 Task: Open a template Informal Letter by  Plum save the file as reference.epub Remove the following options from template: 'your brand'. Replace Hello Fan with ' Hello' and change the date to 23 November, 2023. Replace body of the letter with  I wanted to express my deepest gratitude for your help. Your assistance made a significant difference in my life. Thank you from the bottom of my heart.; apply Font Style 'Tahoma' and font size  14 Add name: Jane
Action: Mouse moved to (497, 229)
Screenshot: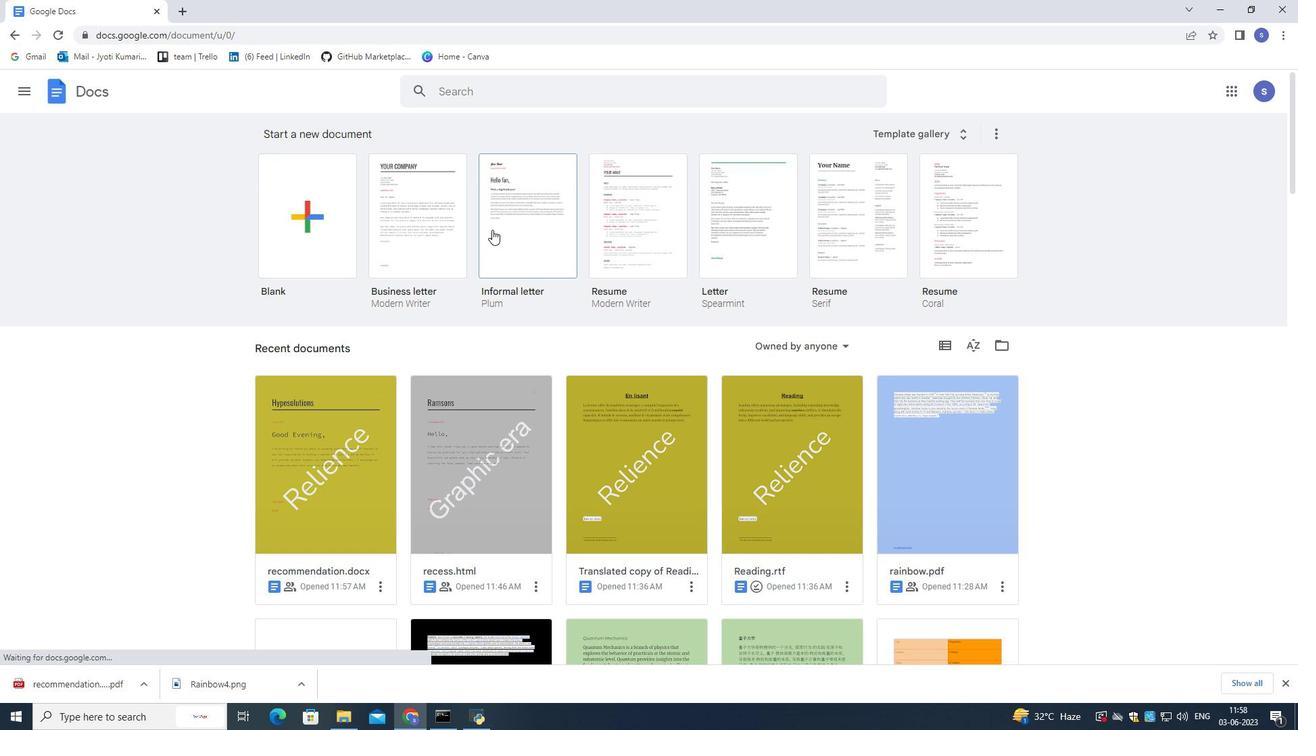 
Action: Mouse pressed left at (497, 229)
Screenshot: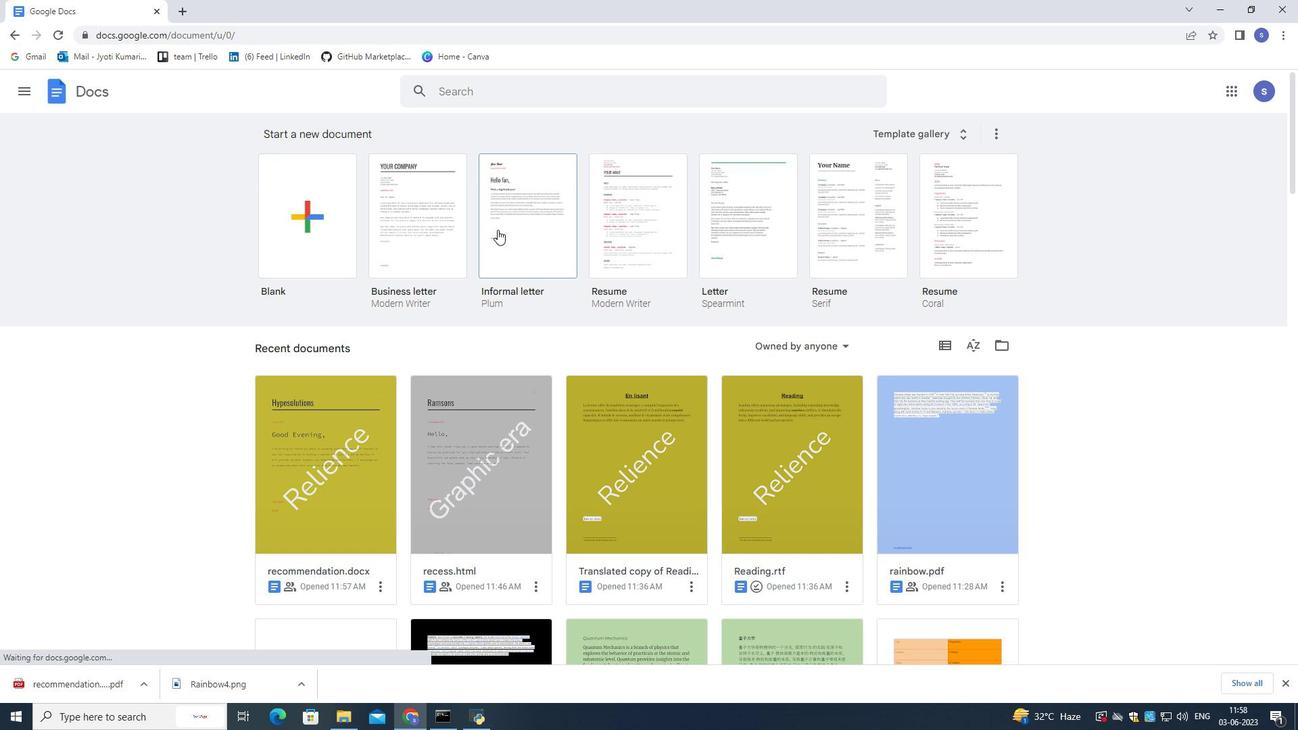 
Action: Mouse pressed left at (497, 229)
Screenshot: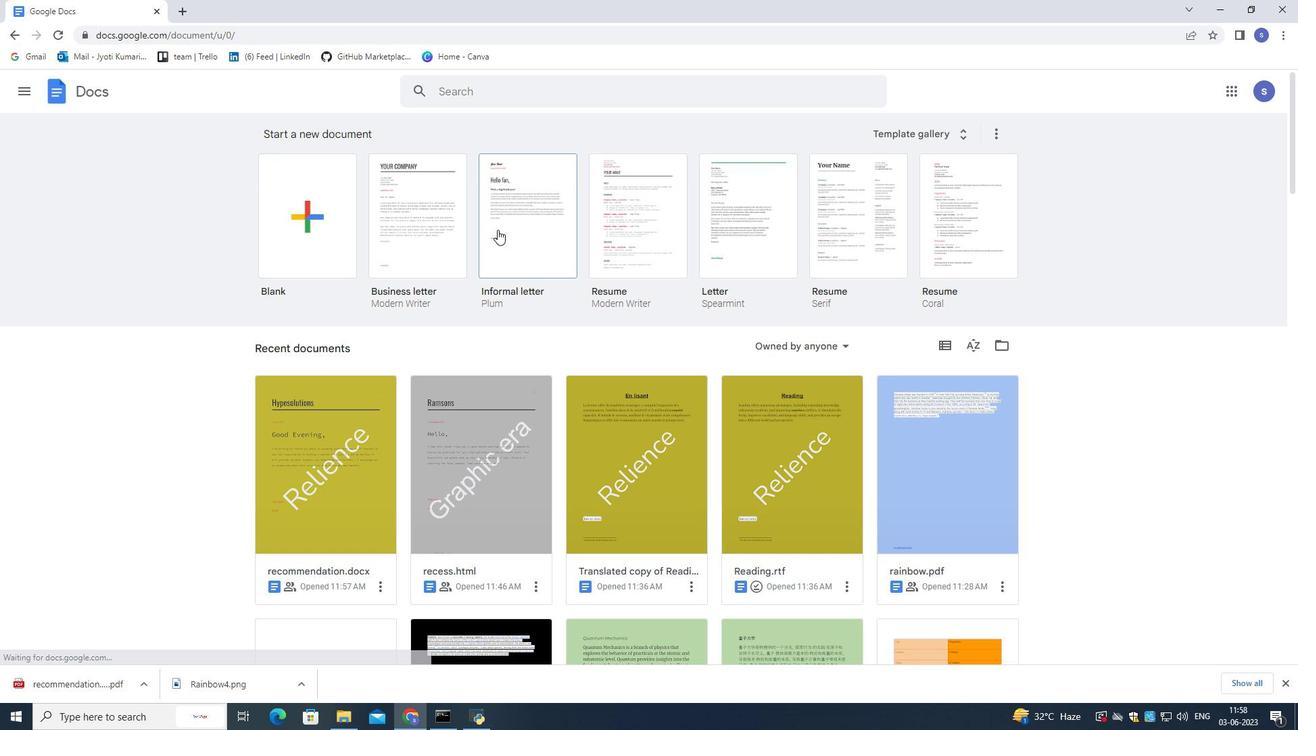 
Action: Mouse moved to (500, 217)
Screenshot: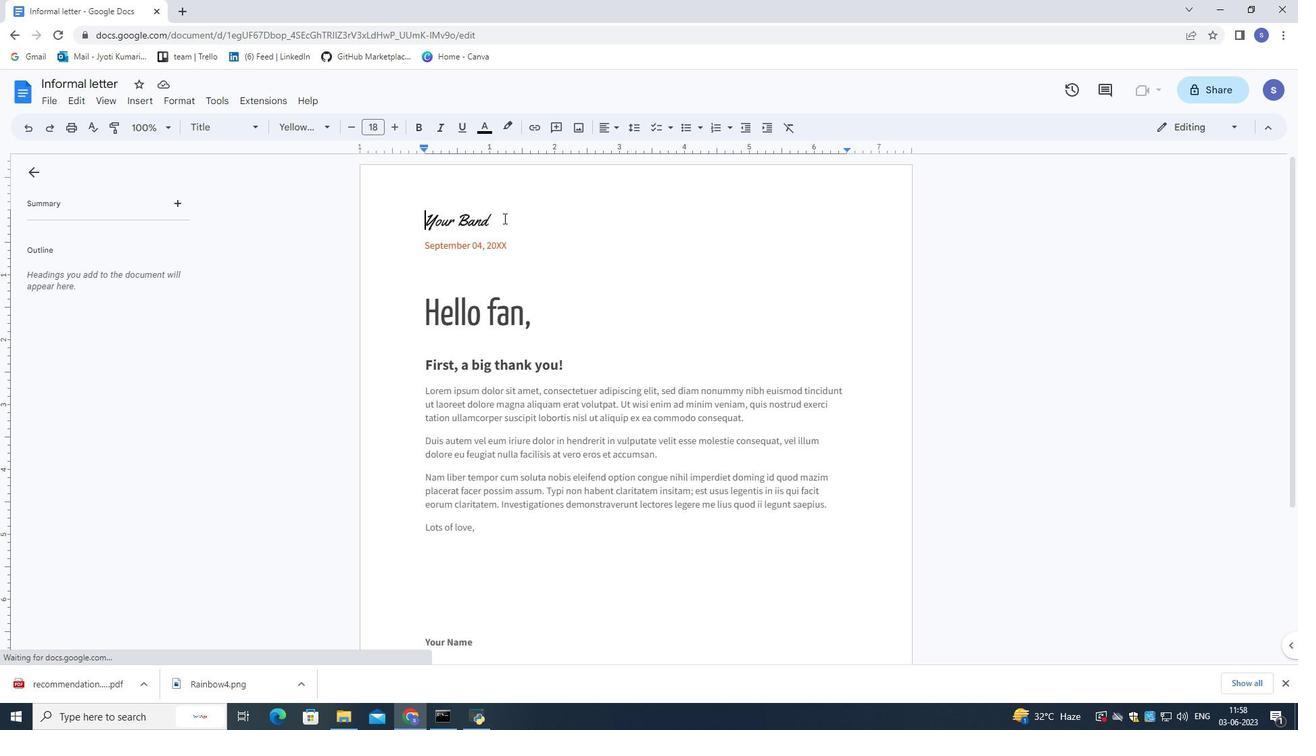 
Action: Mouse pressed left at (500, 217)
Screenshot: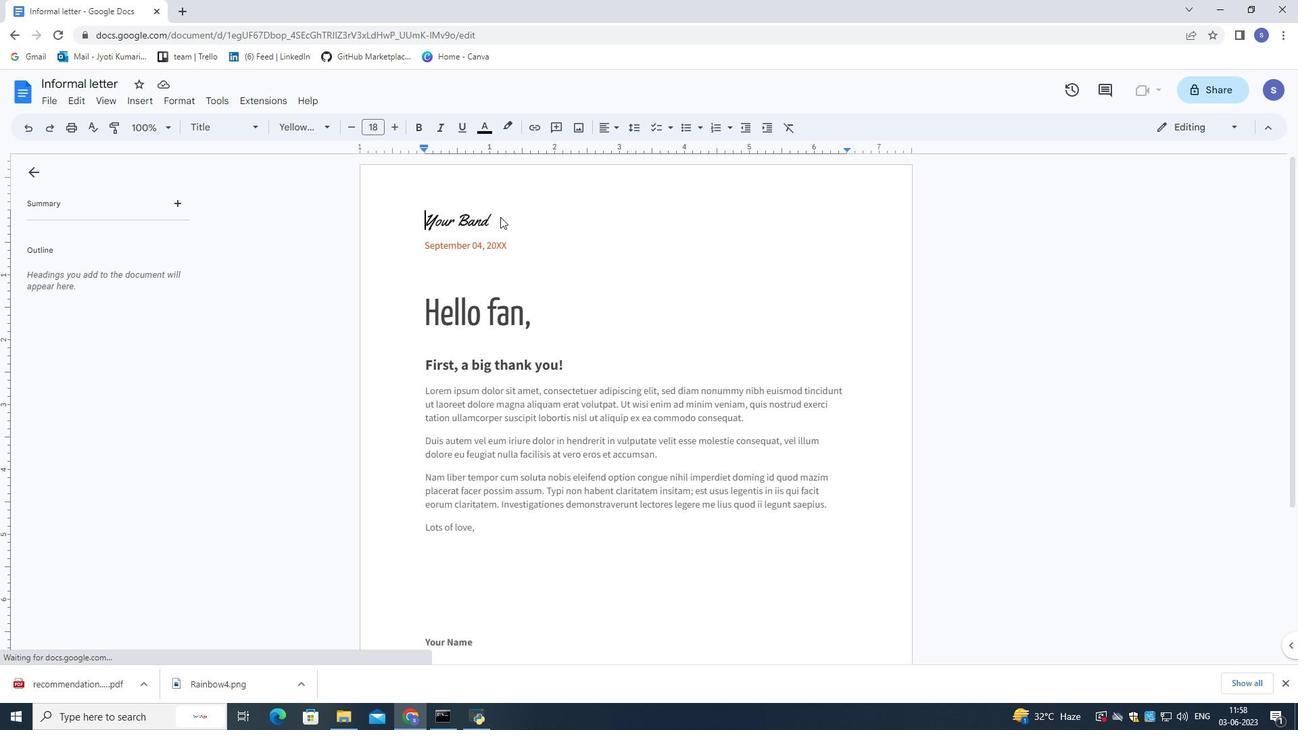 
Action: Mouse moved to (498, 219)
Screenshot: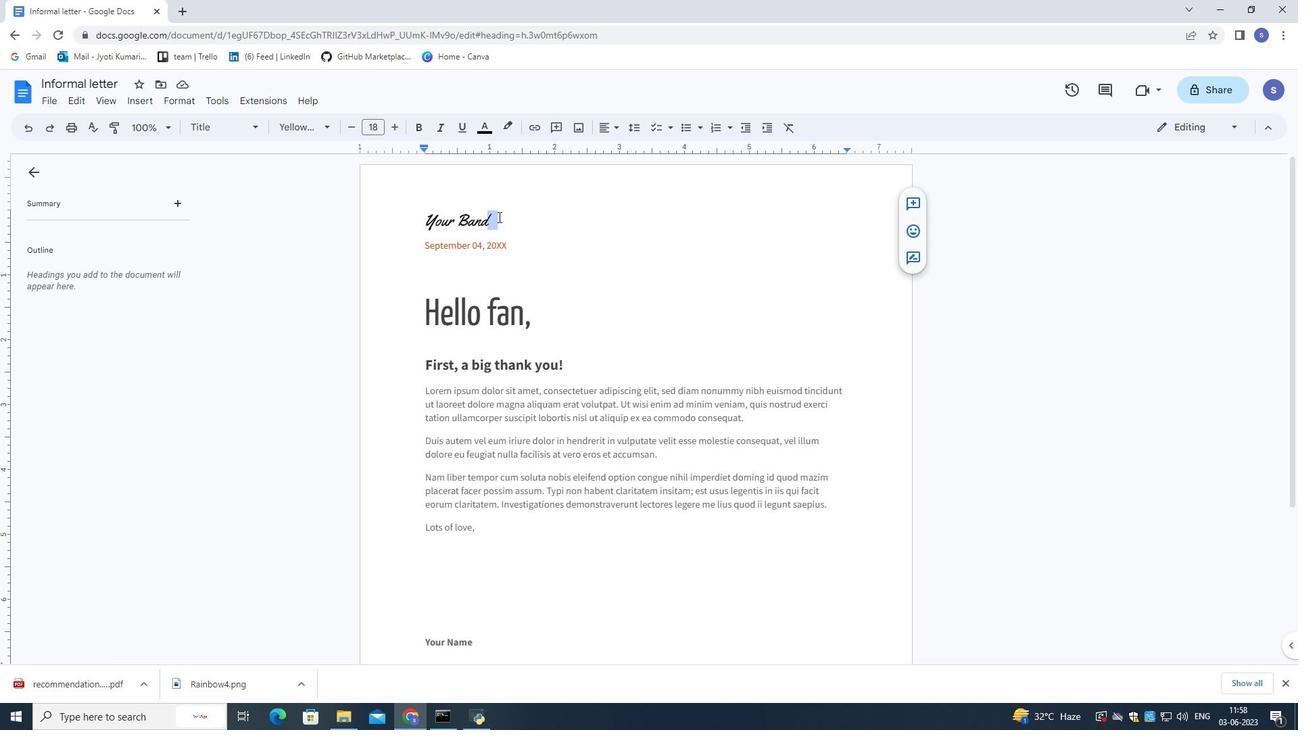 
Action: Mouse pressed left at (498, 219)
Screenshot: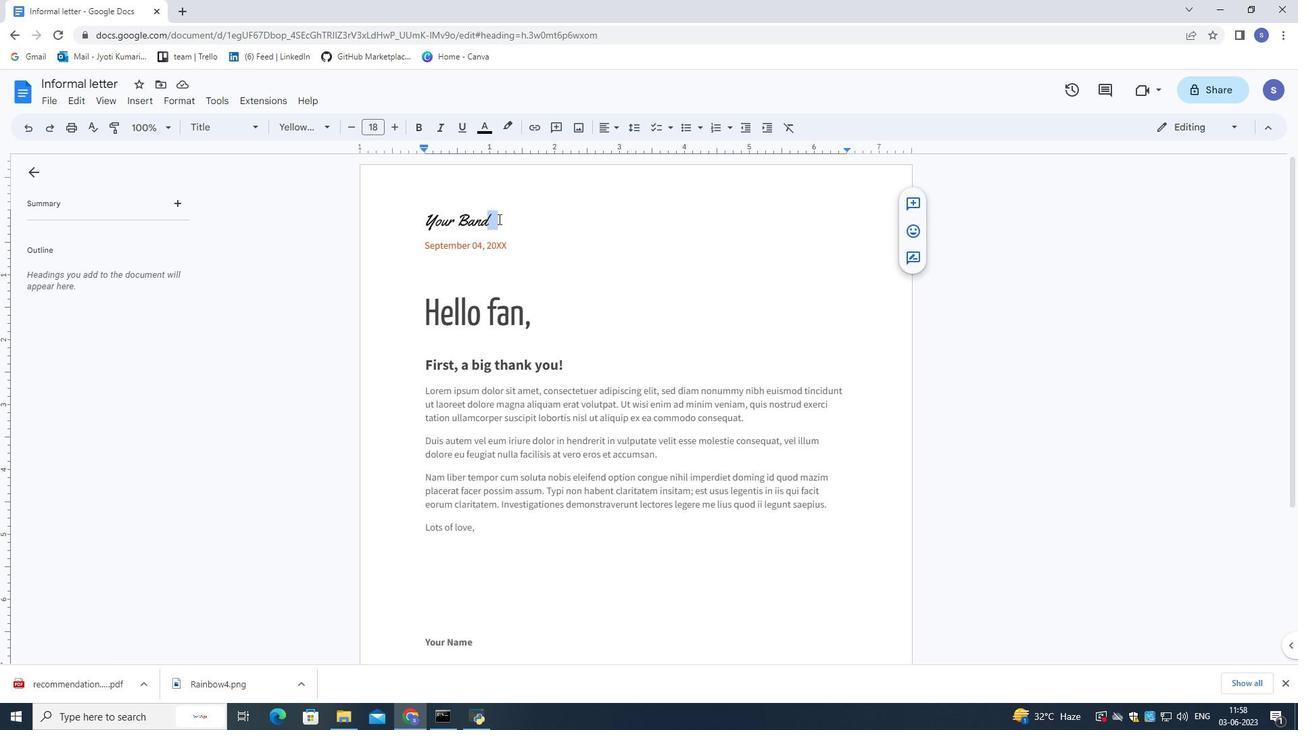 
Action: Mouse pressed left at (498, 219)
Screenshot: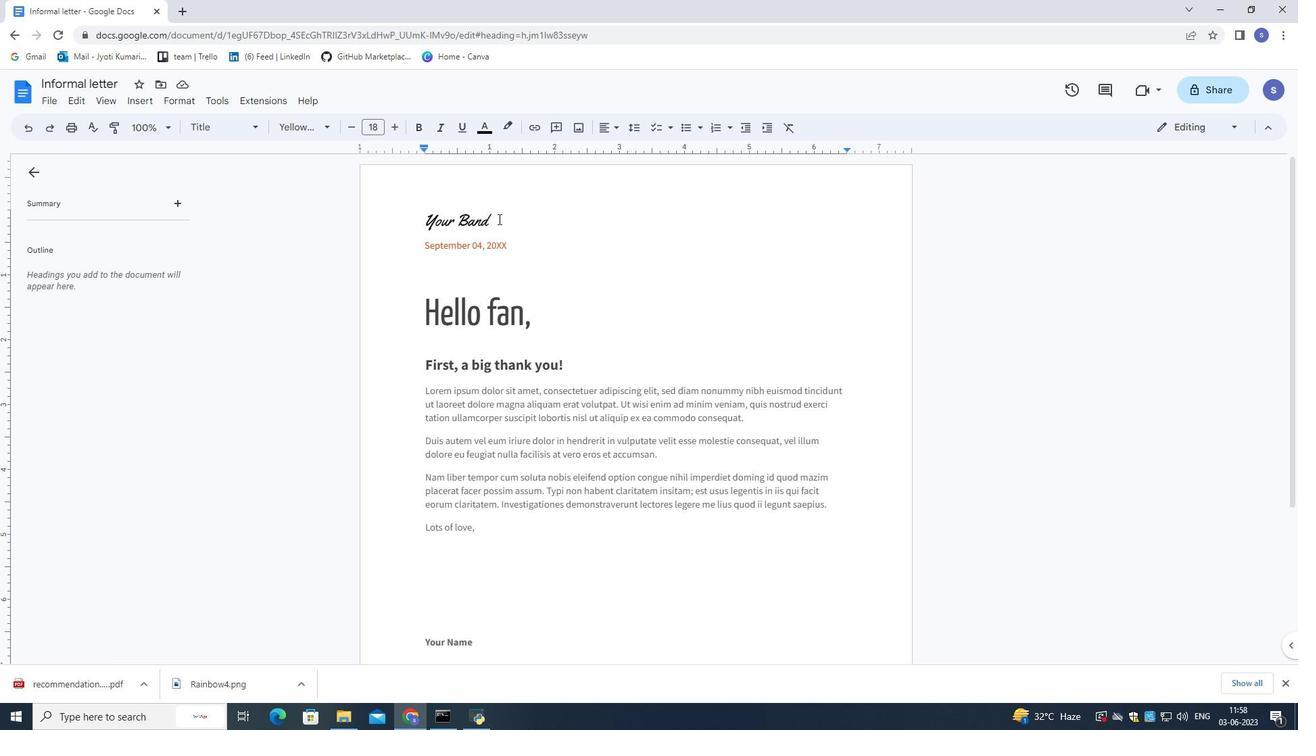 
Action: Mouse moved to (420, 213)
Screenshot: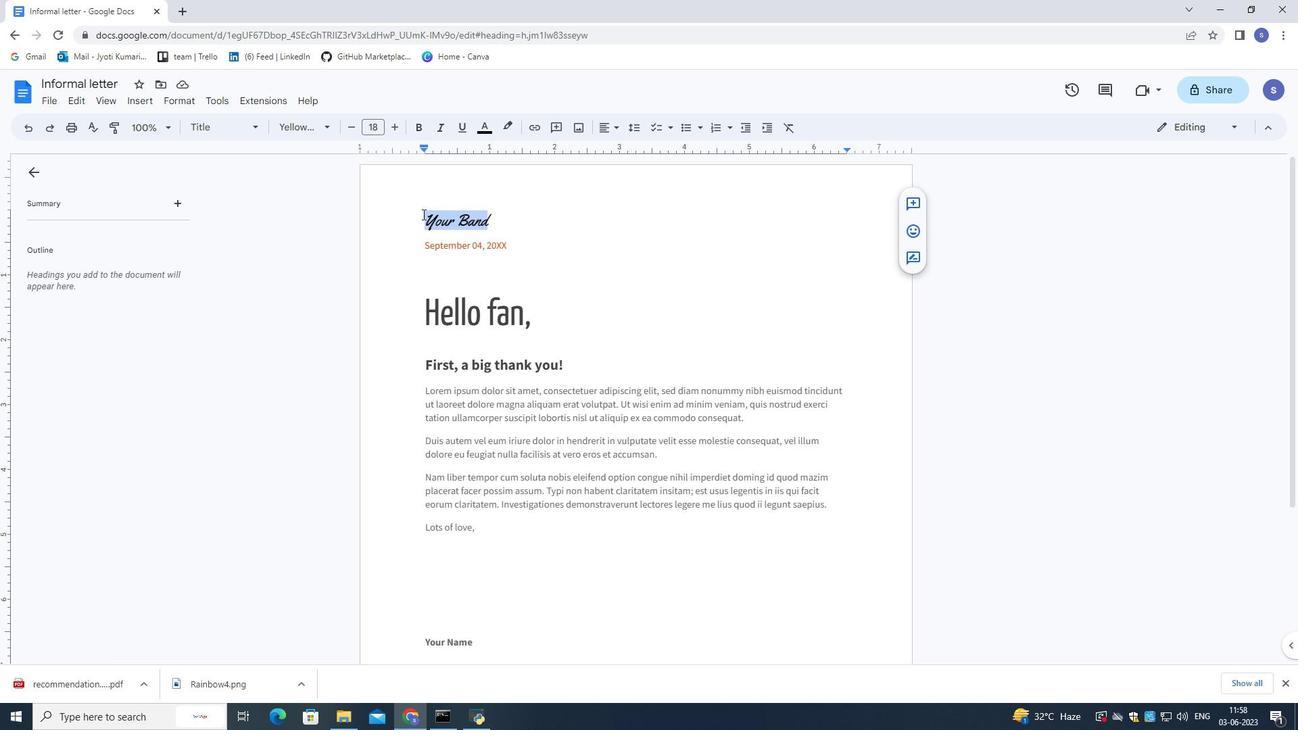 
Action: Key pressed <Key.delete>
Screenshot: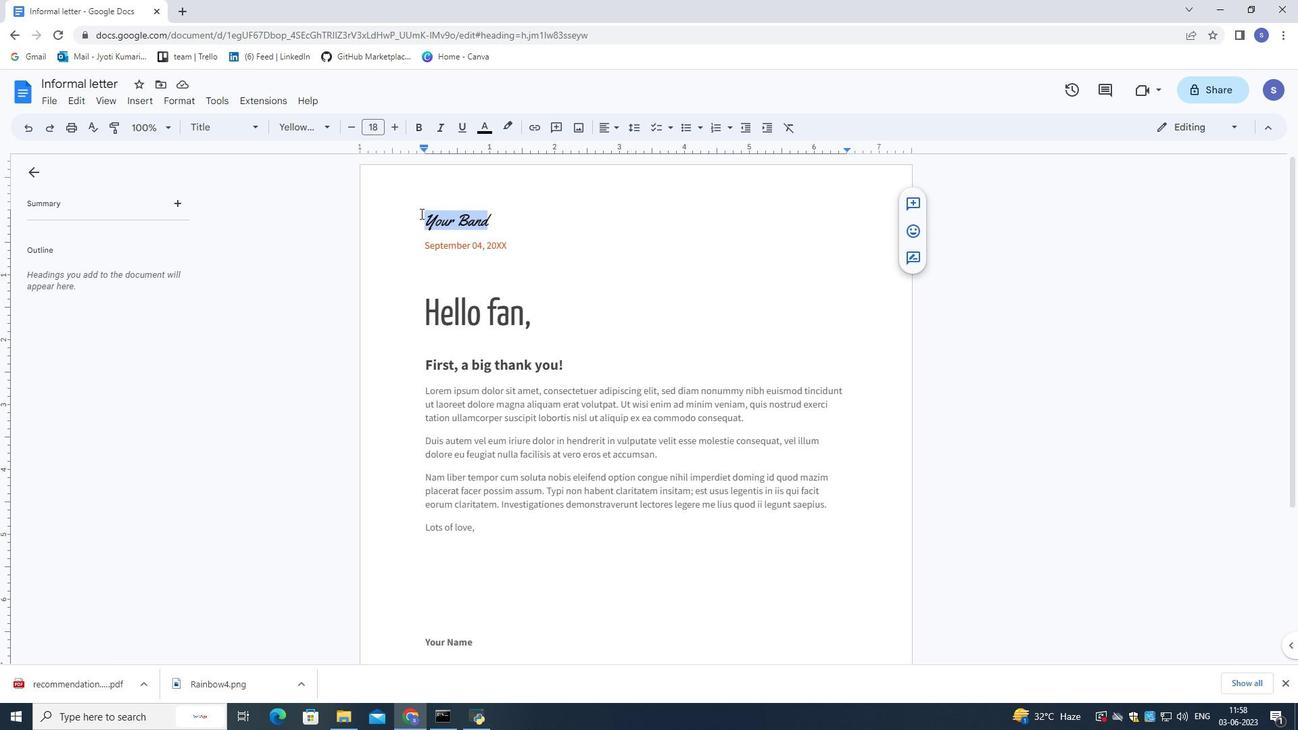 
Action: Mouse moved to (555, 324)
Screenshot: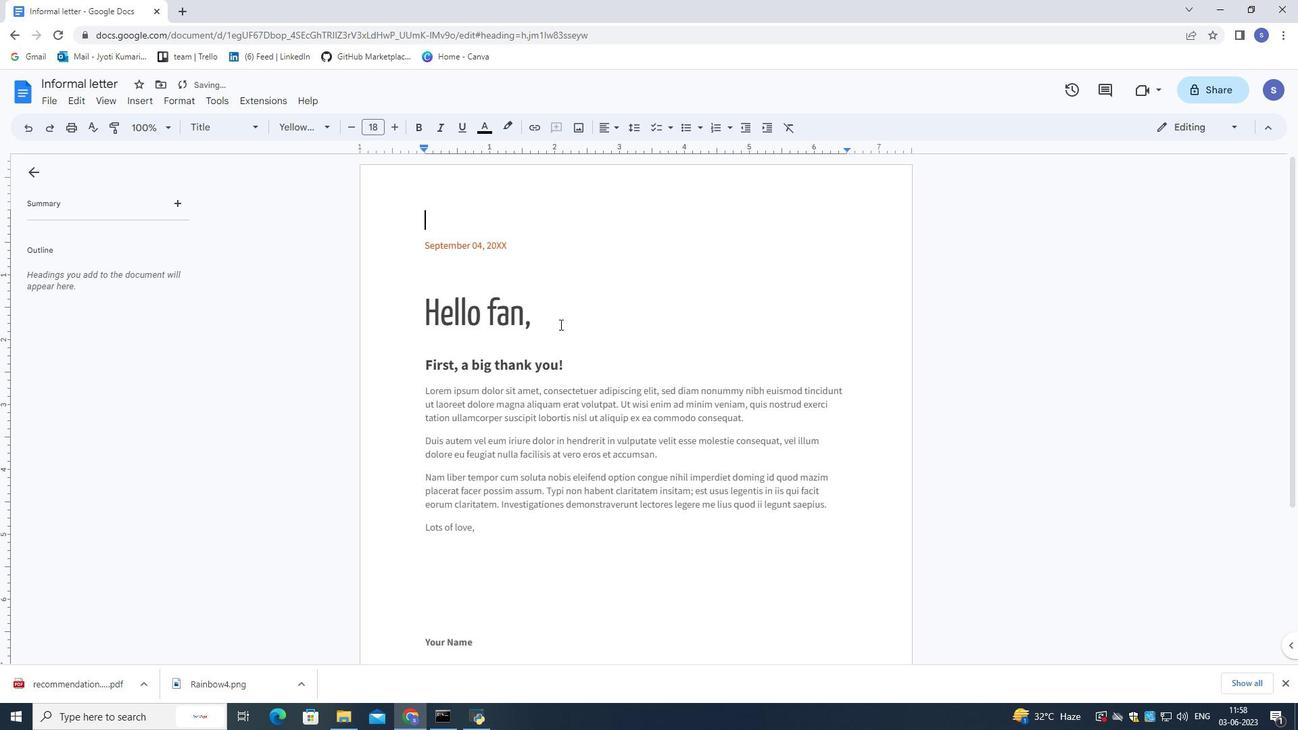 
Action: Mouse pressed left at (555, 324)
Screenshot: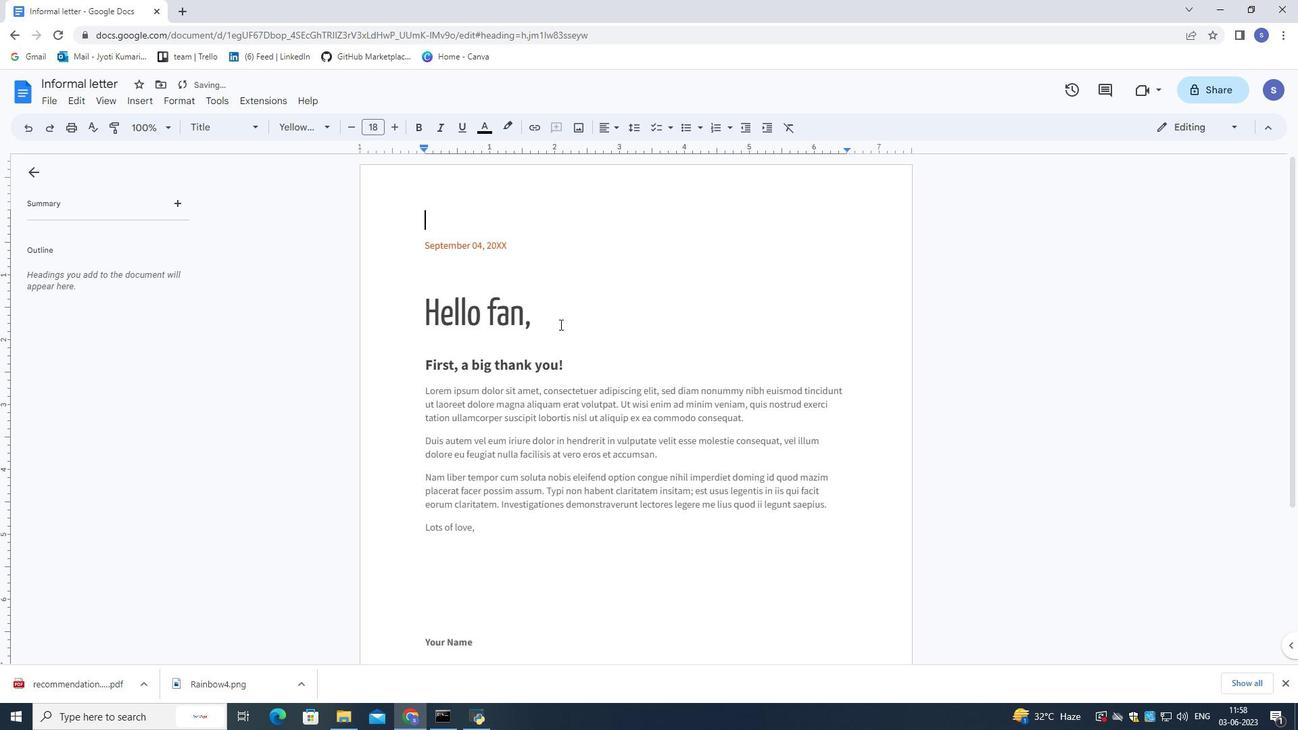 
Action: Mouse moved to (405, 326)
Screenshot: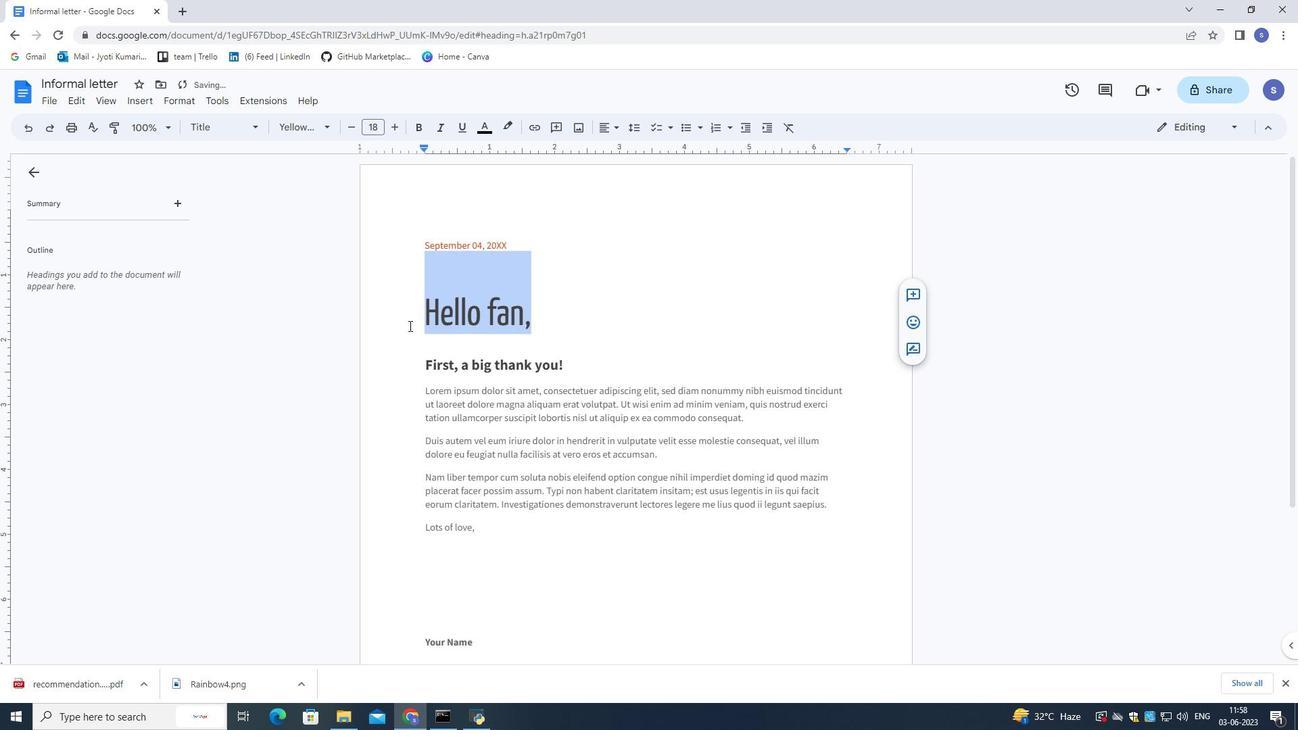 
Action: Key pressed <Key.caps_lock>HELL<Key.backspace><Key.backspace><Key.backspace><Key.caps_lock>ello,
Screenshot: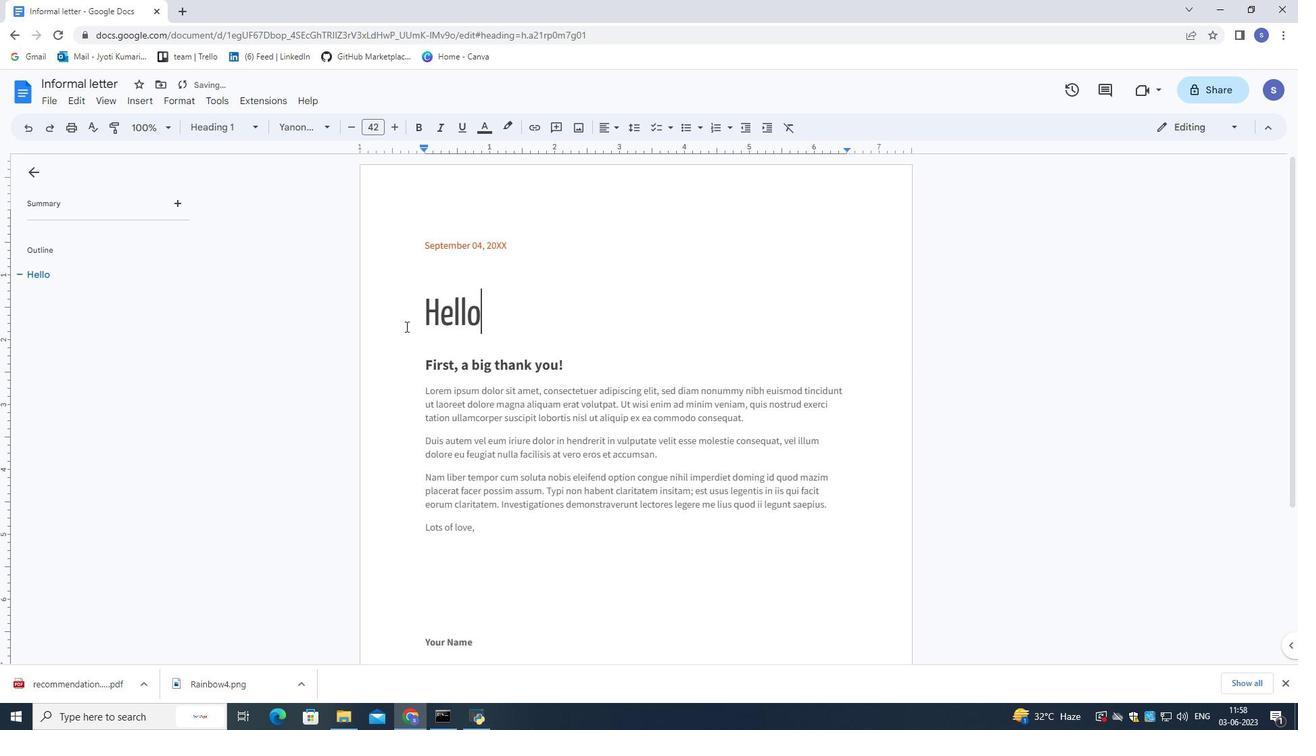 
Action: Mouse moved to (513, 245)
Screenshot: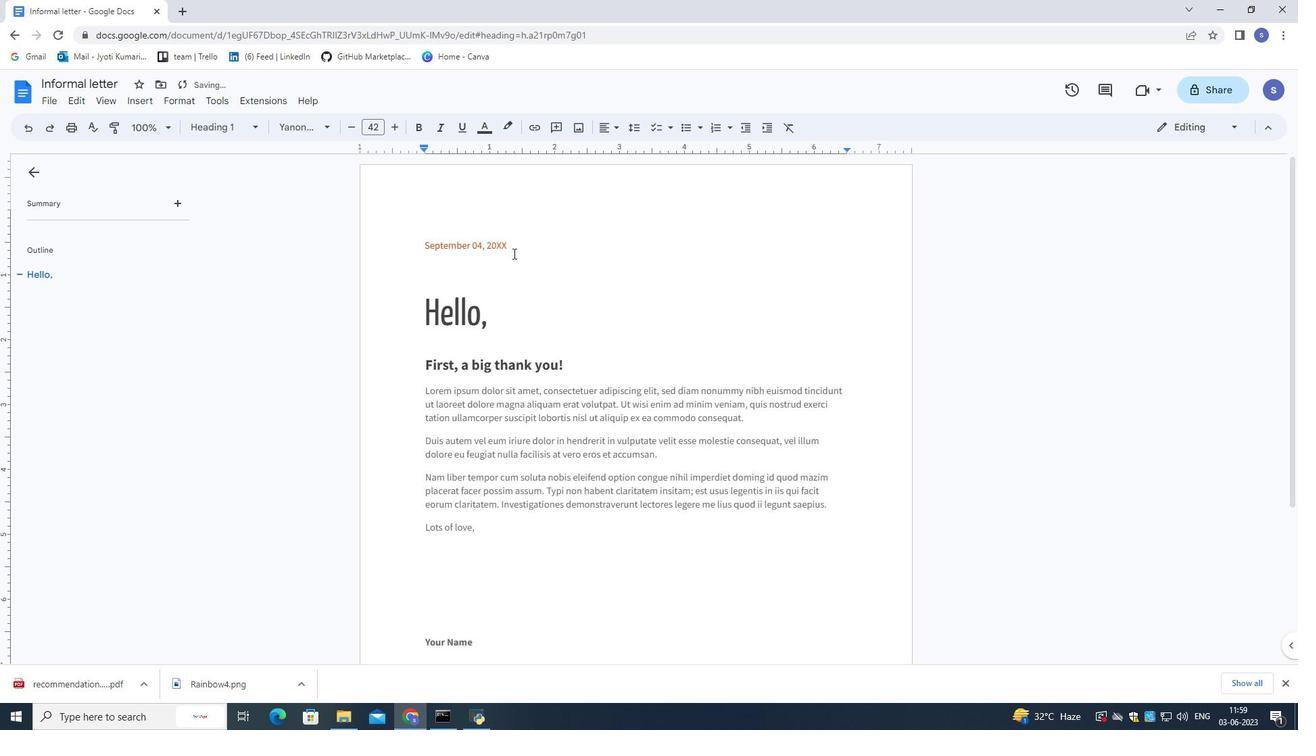 
Action: Mouse pressed left at (513, 245)
Screenshot: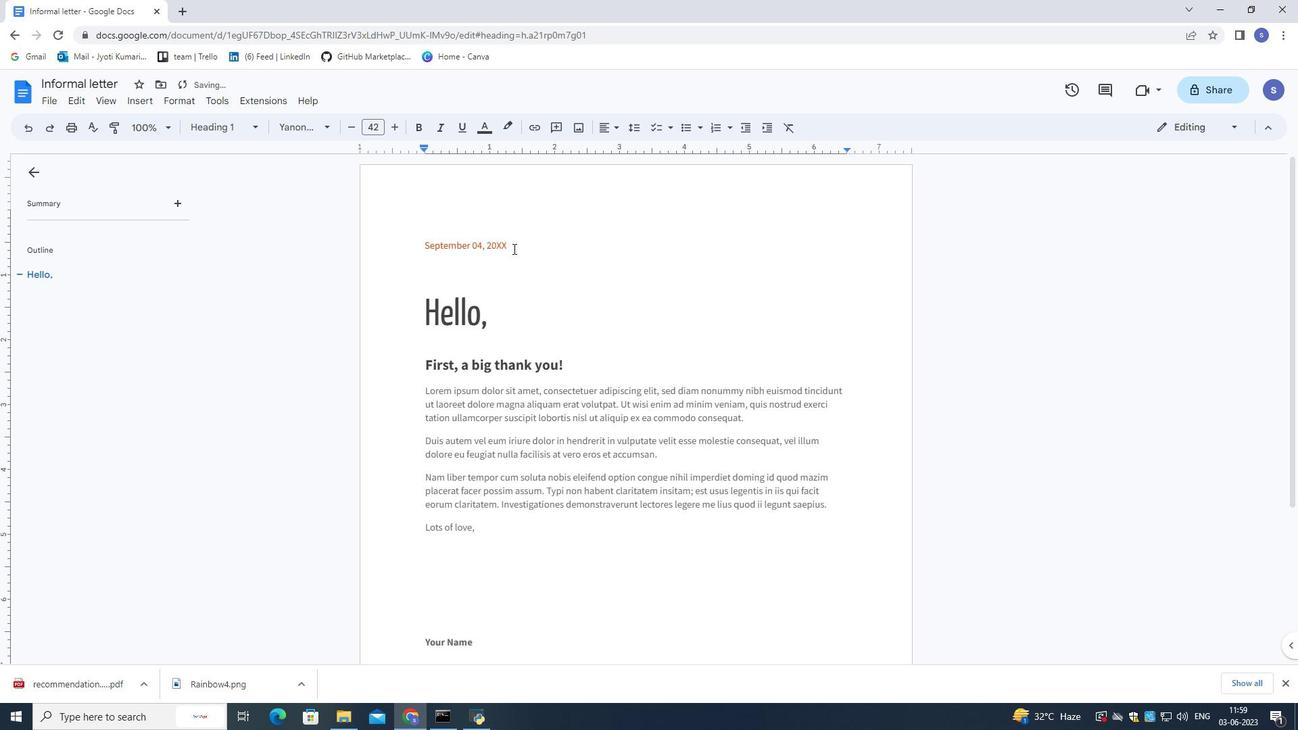 
Action: Mouse moved to (380, 249)
Screenshot: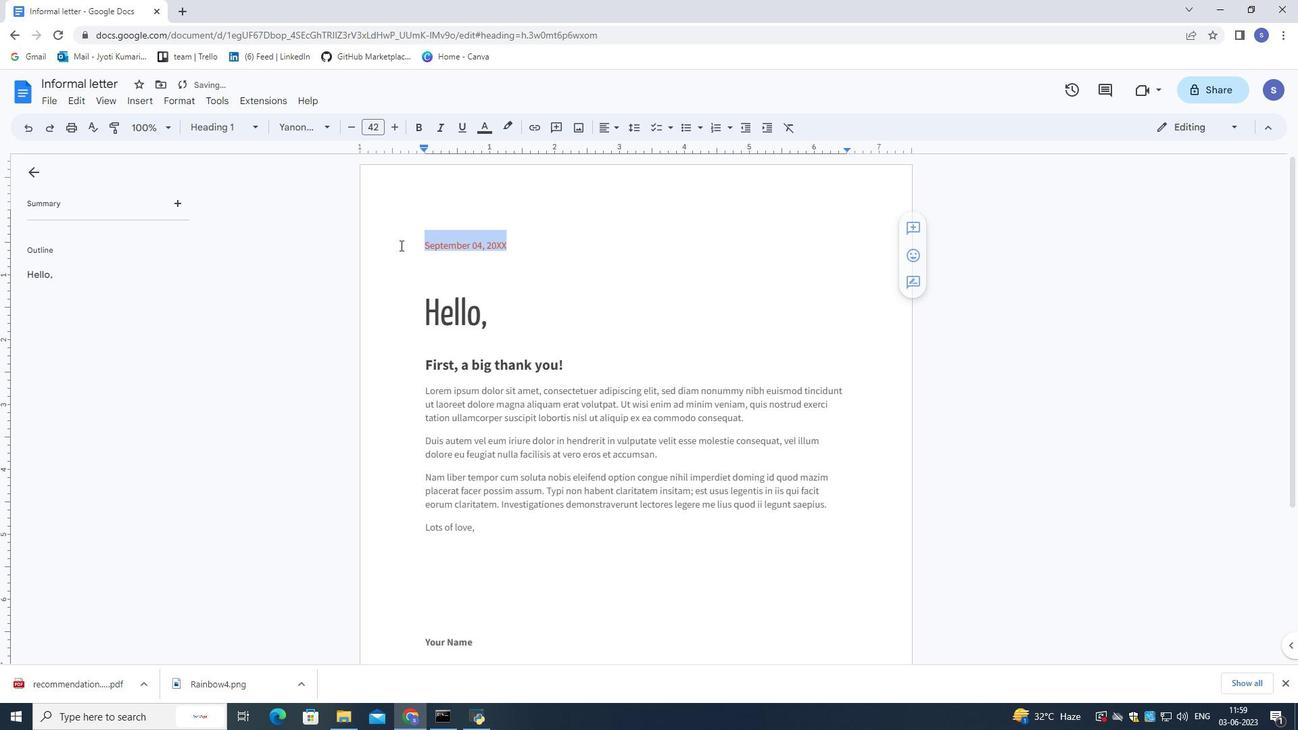 
Action: Key pressed 23<Key.space><Key.shift>November,<Key.space>2023
Screenshot: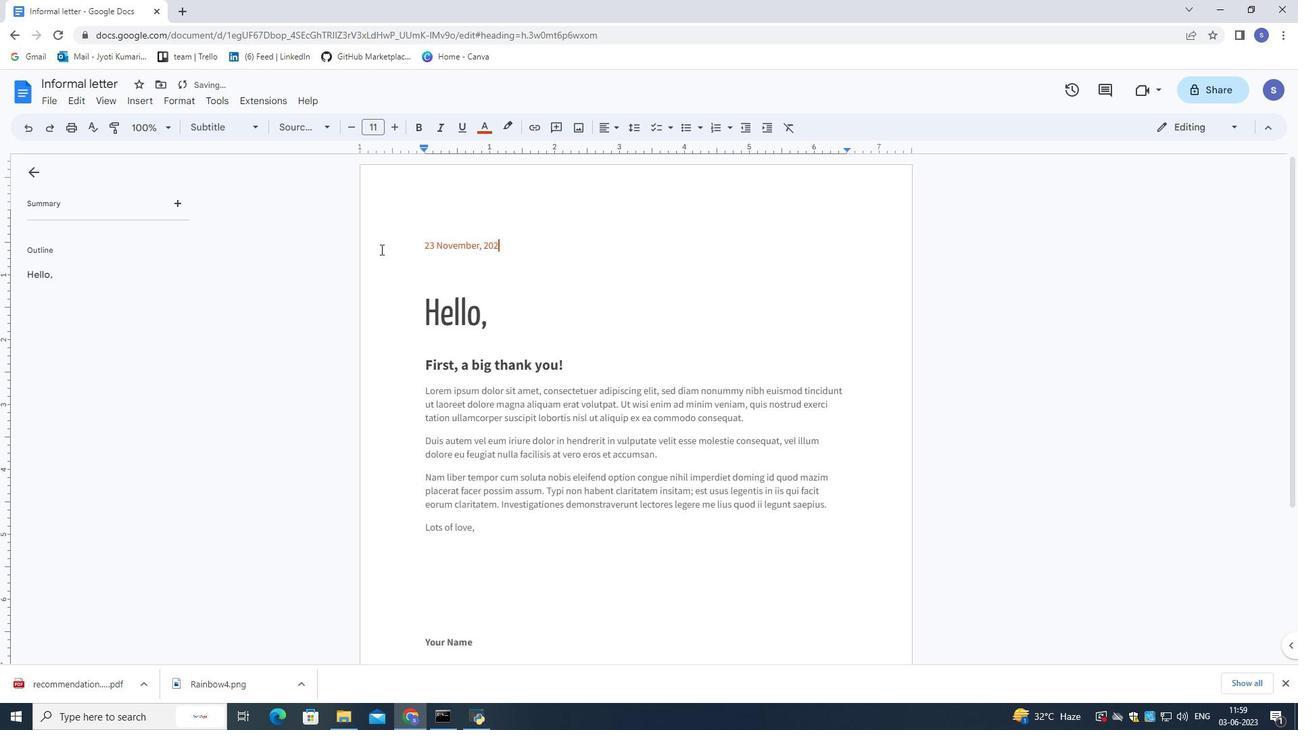 
Action: Mouse moved to (482, 522)
Screenshot: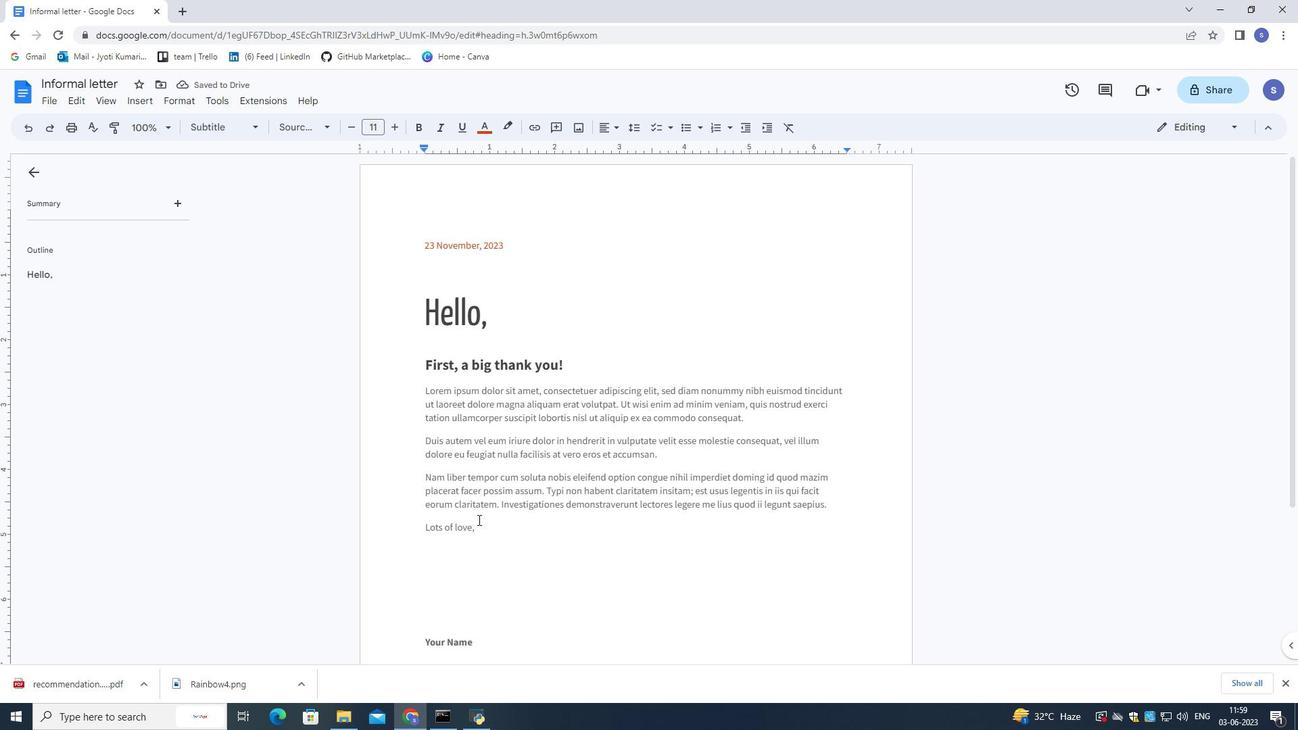 
Action: Mouse pressed left at (482, 522)
Screenshot: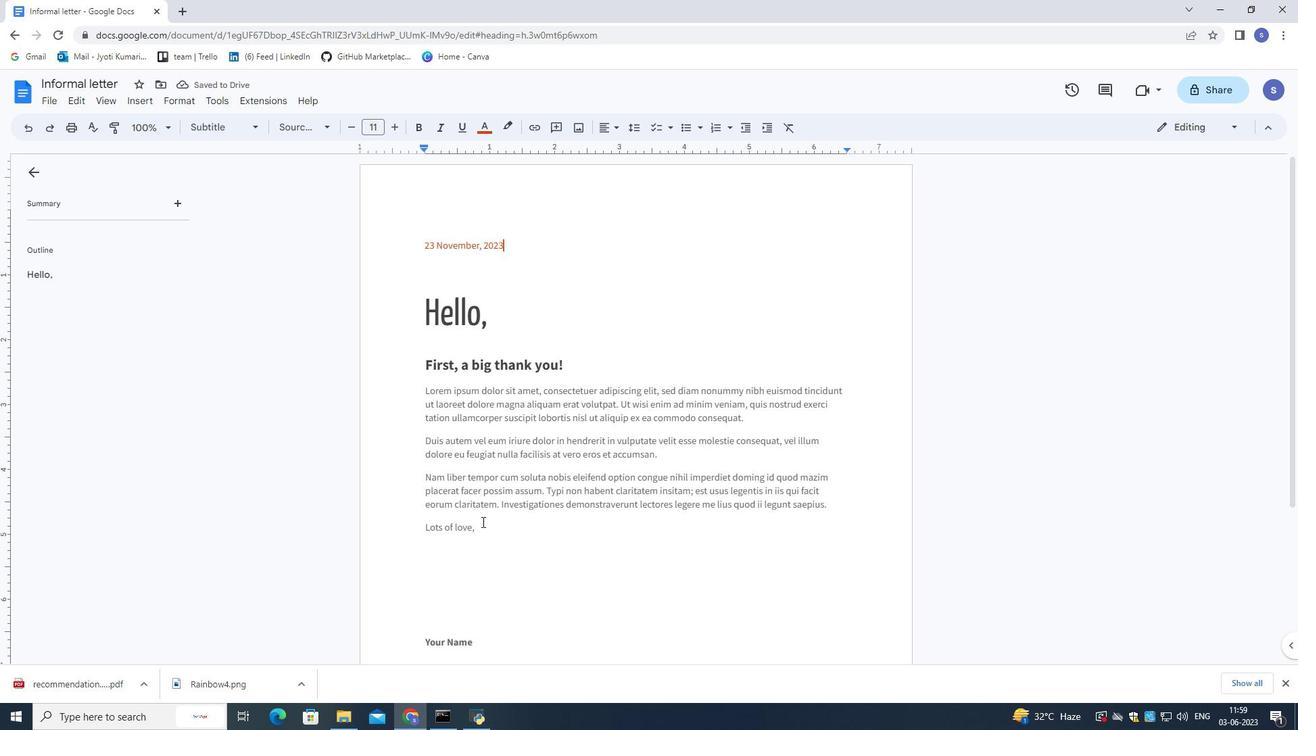 
Action: Mouse moved to (410, 373)
Screenshot: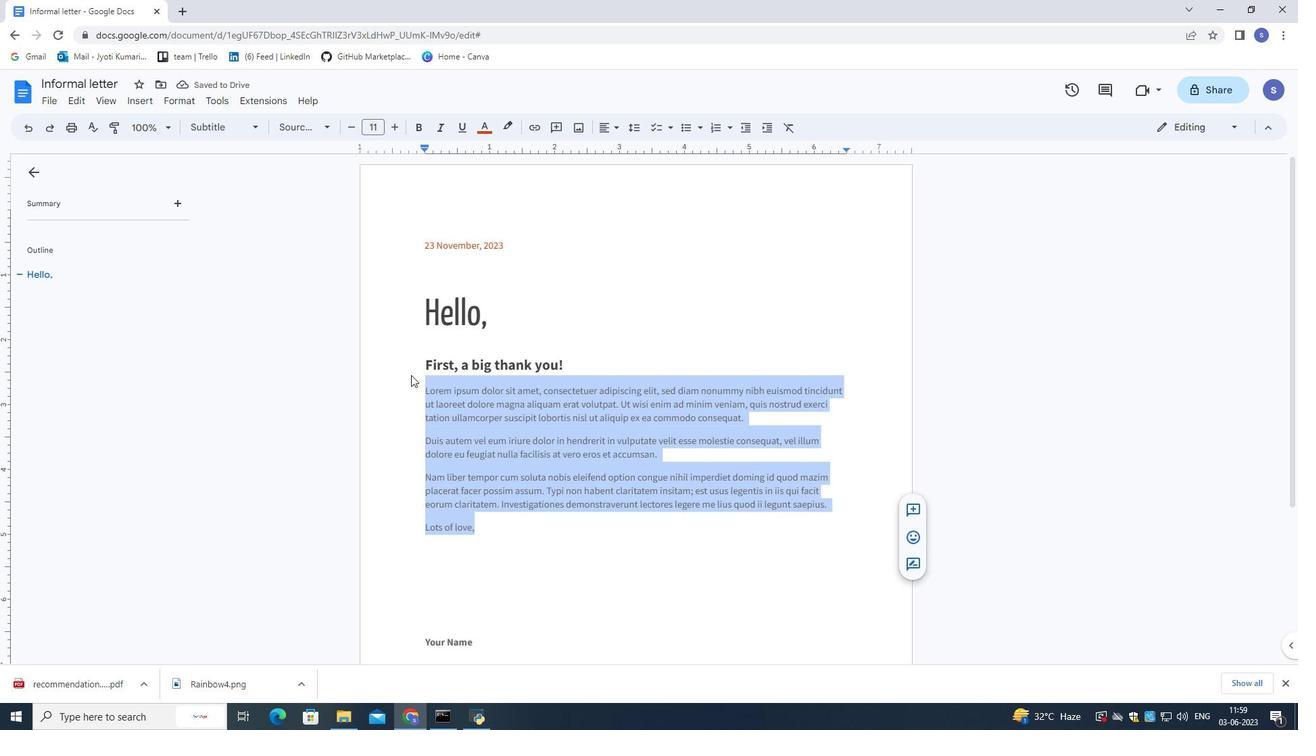 
Action: Key pressed <Key.shift><Key.shift>I<Key.space>wanted<Key.space>to<Key.space>express<Key.space>my<Key.space>deepest<Key.space>gratitude<Key.space>for<Key.space>your<Key.space>help<Key.space><Key.backspace>.<Key.space><Key.shift>Your<Key.space>assistence<Key.space><Key.backspace><Key.space>made<Key.space>a<Key.space>significant<Key.space>difference<Key.space>in<Key.space>my<Key.space>life.<Key.space><Key.shift>Thnak<Key.space>you<Key.space>from<Key.space>the<Key.space>bottom<Key.space>of<Key.space>my<Key.space>heart.
Screenshot: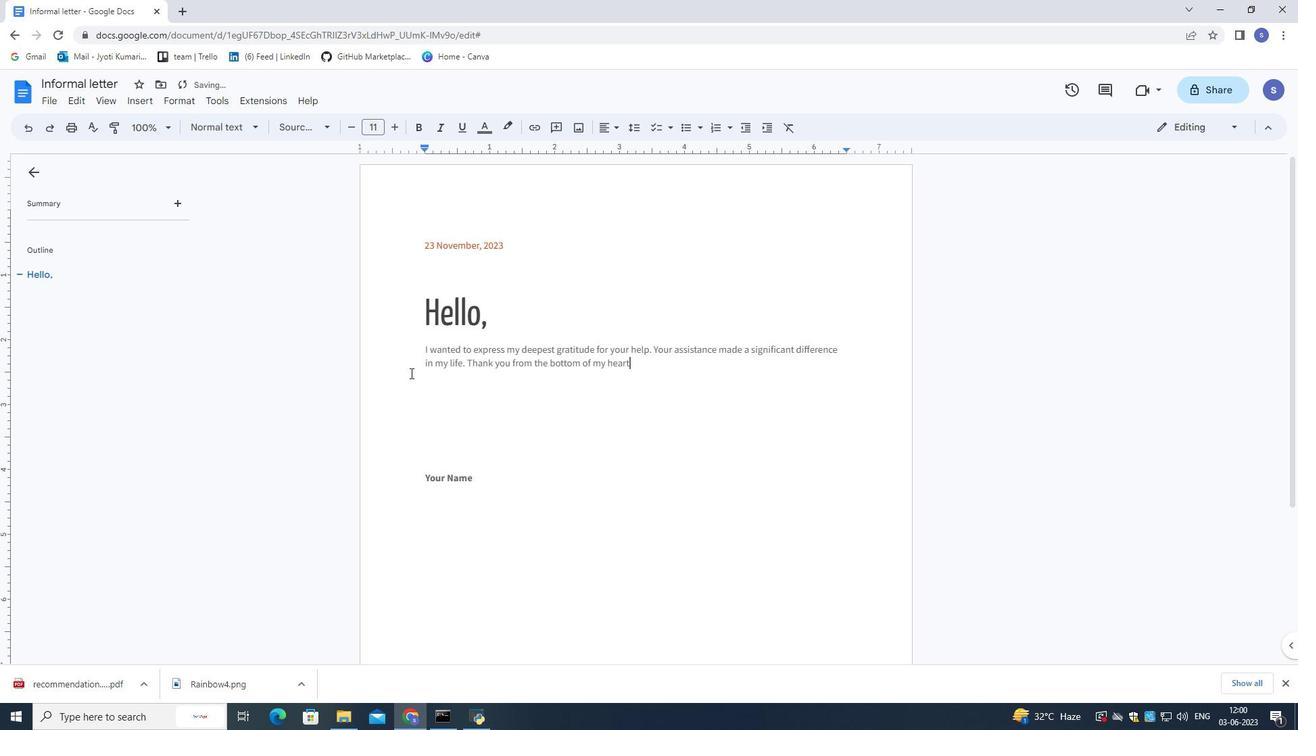 
Action: Mouse moved to (643, 367)
Screenshot: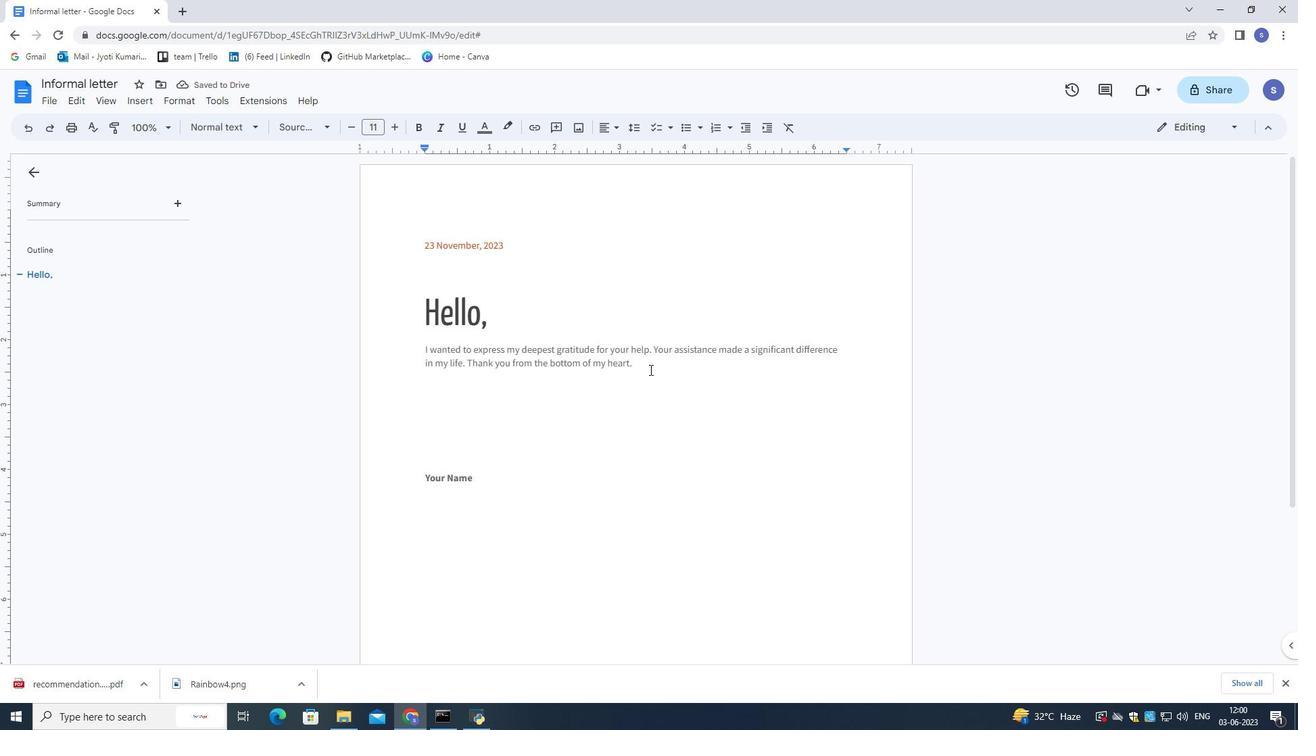 
Action: Mouse pressed left at (643, 367)
Screenshot: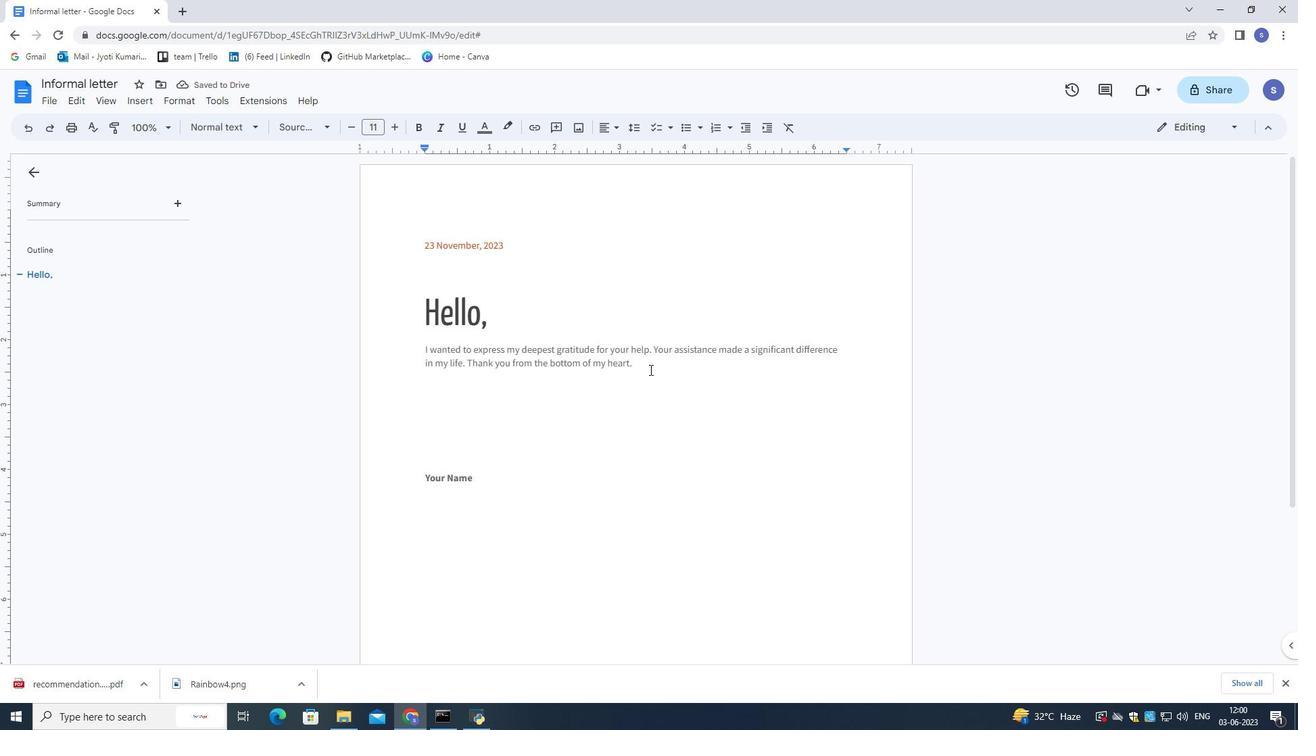 
Action: Mouse moved to (303, 125)
Screenshot: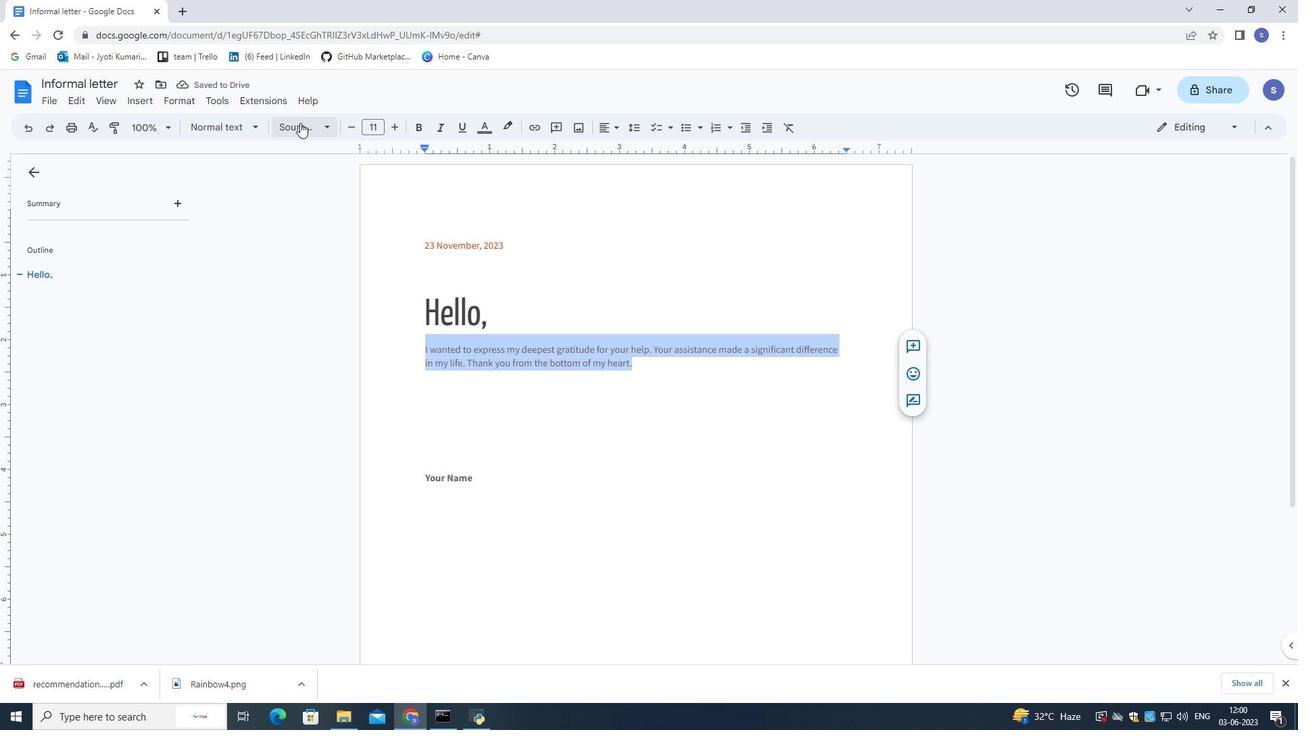 
Action: Mouse pressed left at (303, 125)
Screenshot: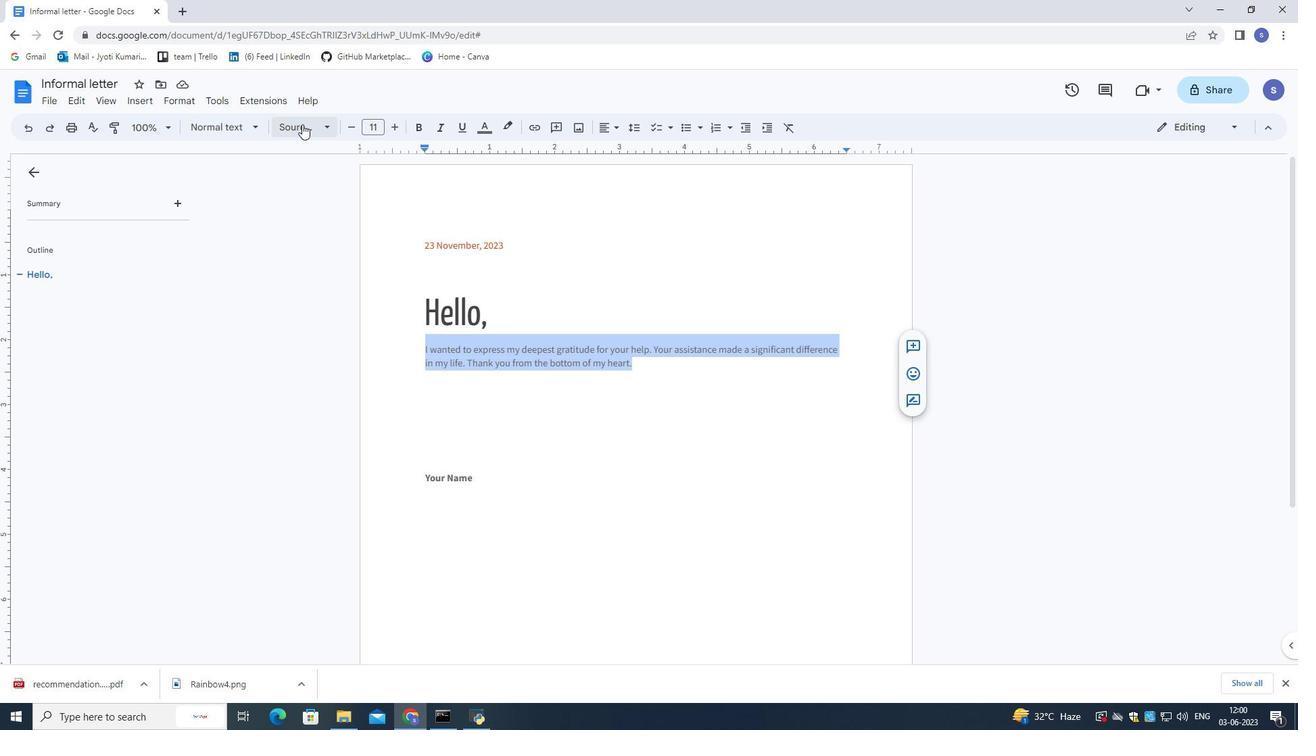 
Action: Mouse moved to (320, 149)
Screenshot: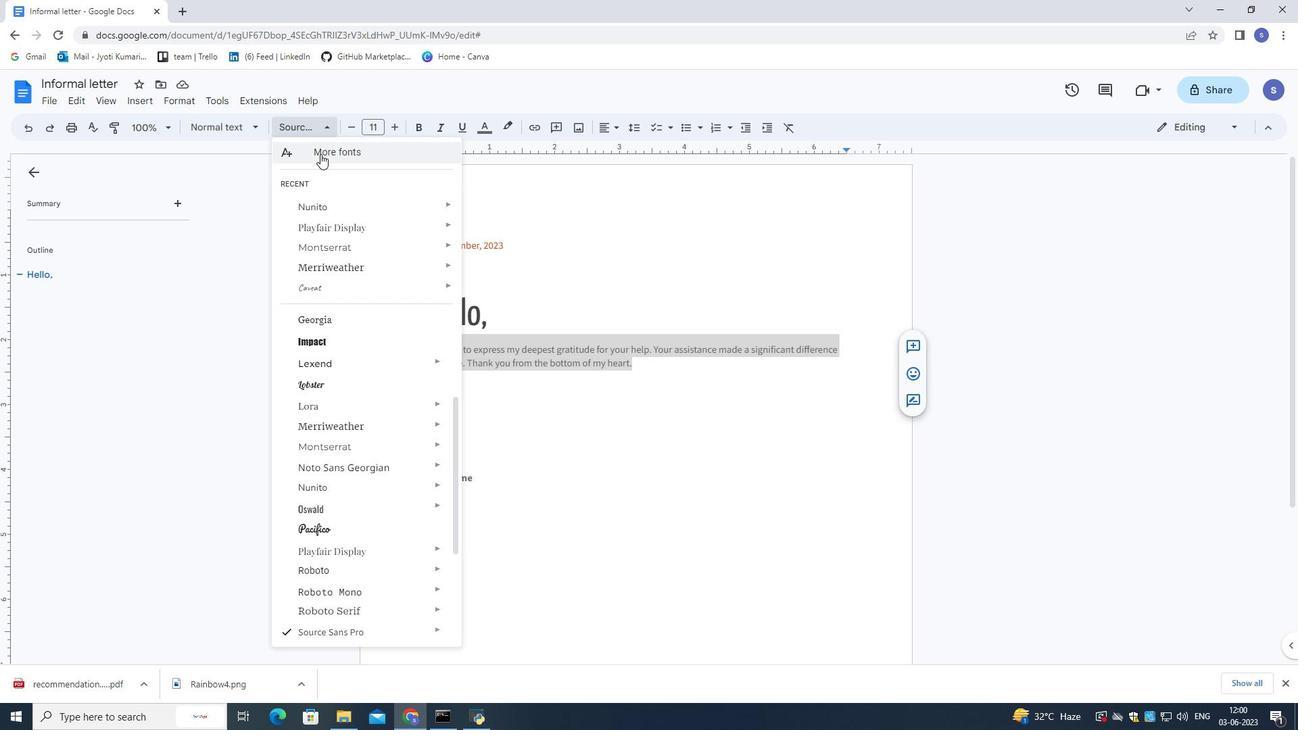 
Action: Mouse pressed left at (320, 149)
Screenshot: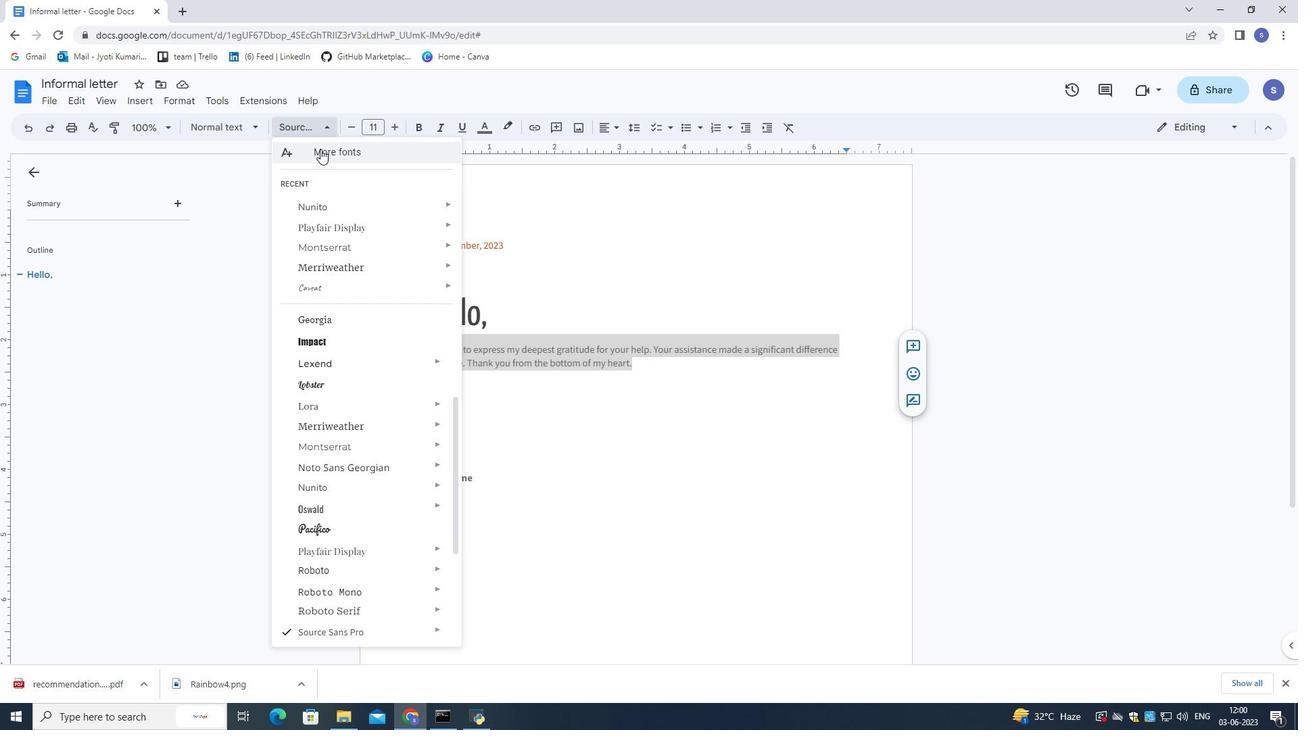 
Action: Mouse moved to (419, 202)
Screenshot: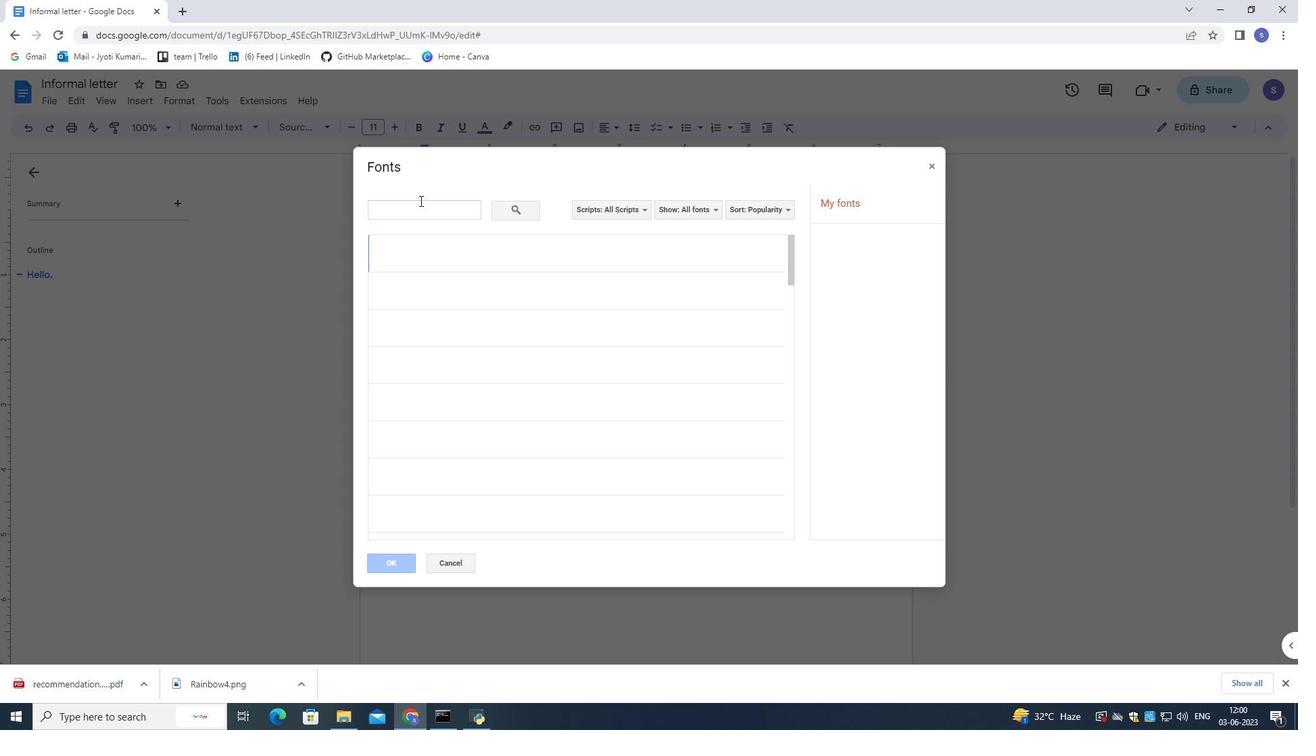 
Action: Mouse pressed left at (419, 202)
Screenshot: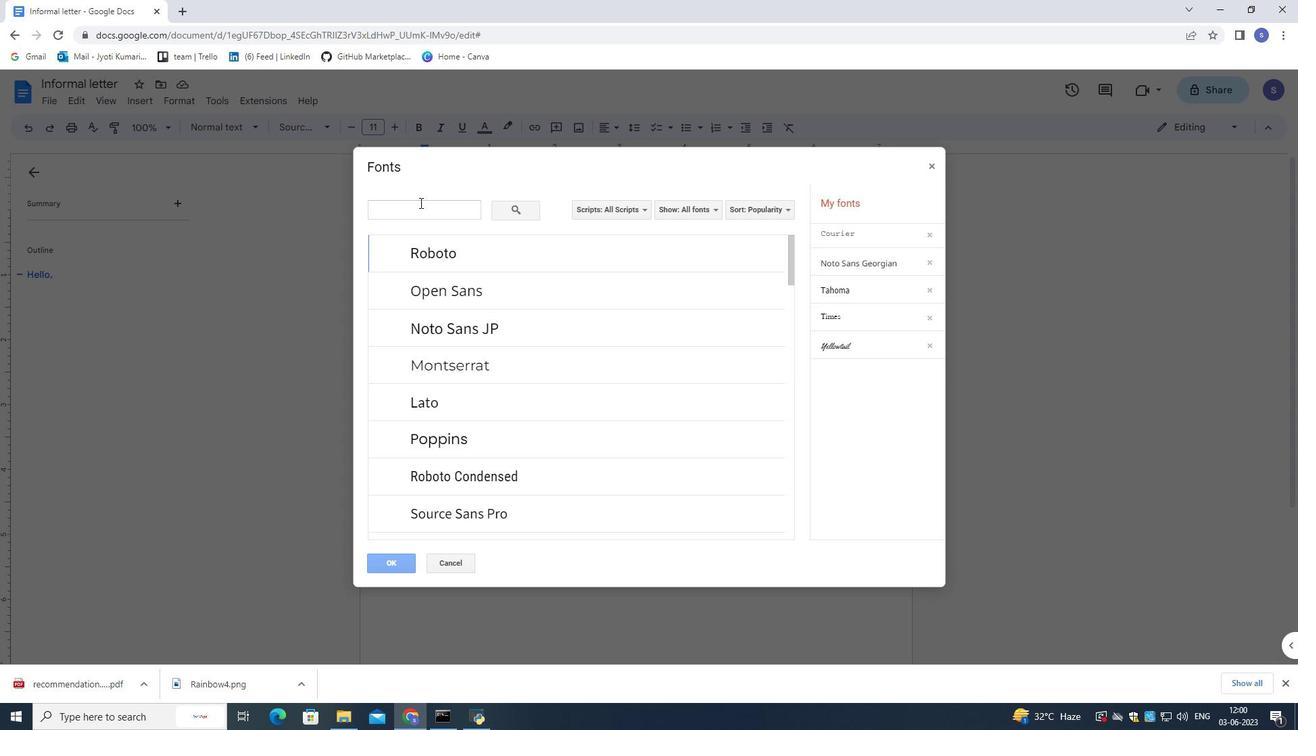 
Action: Mouse moved to (419, 203)
Screenshot: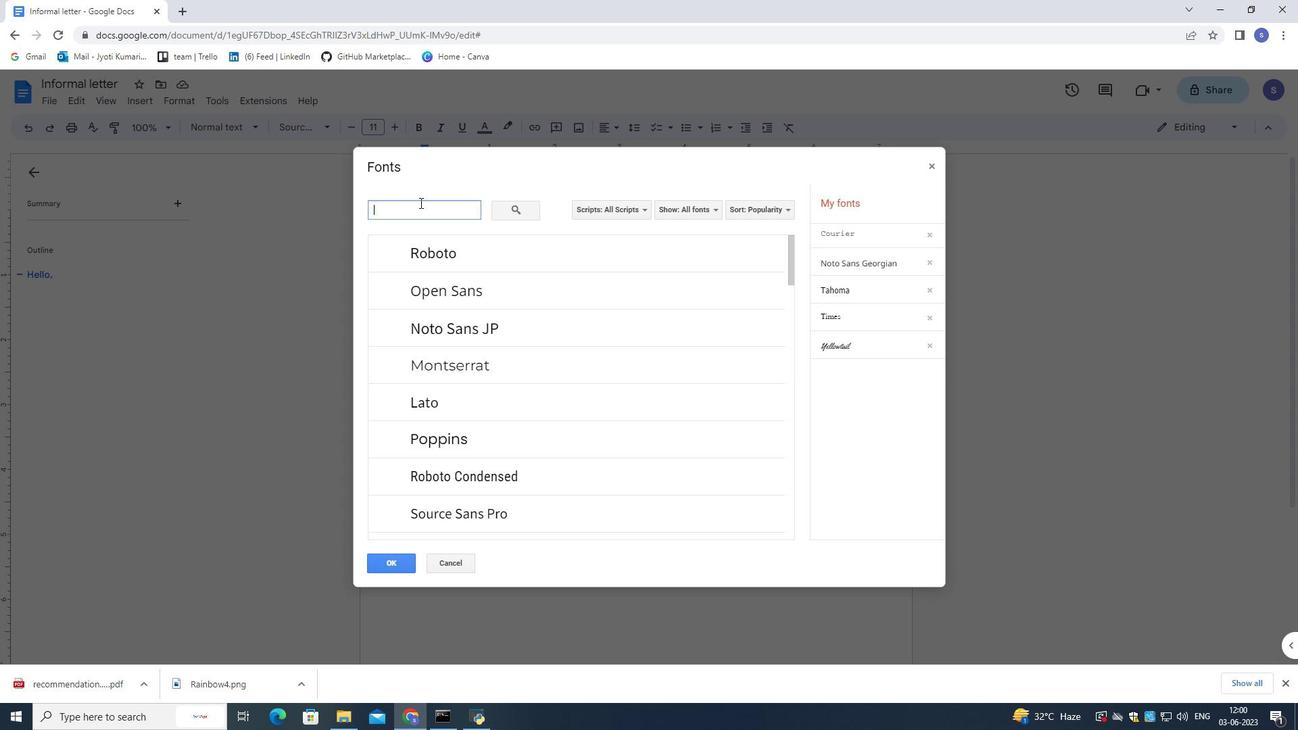 
Action: Key pressed <Key.shift>tahoma
Screenshot: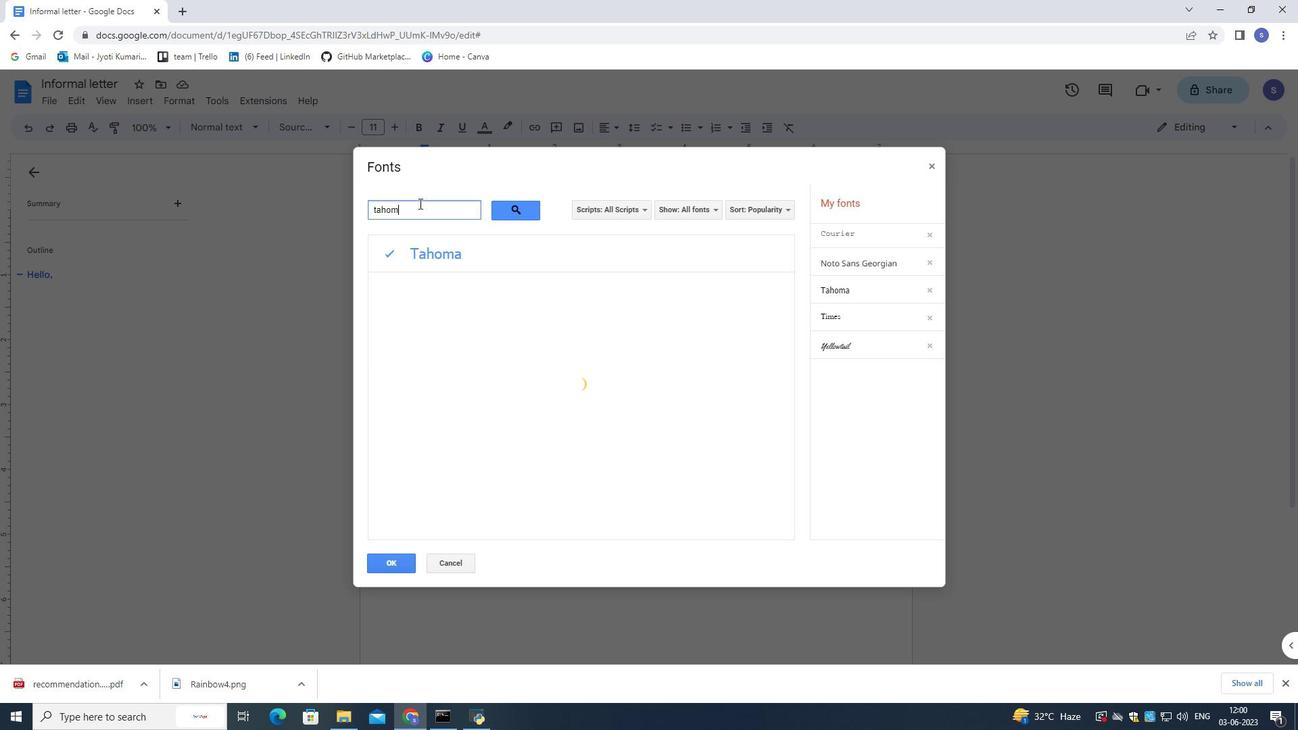 
Action: Mouse moved to (457, 257)
Screenshot: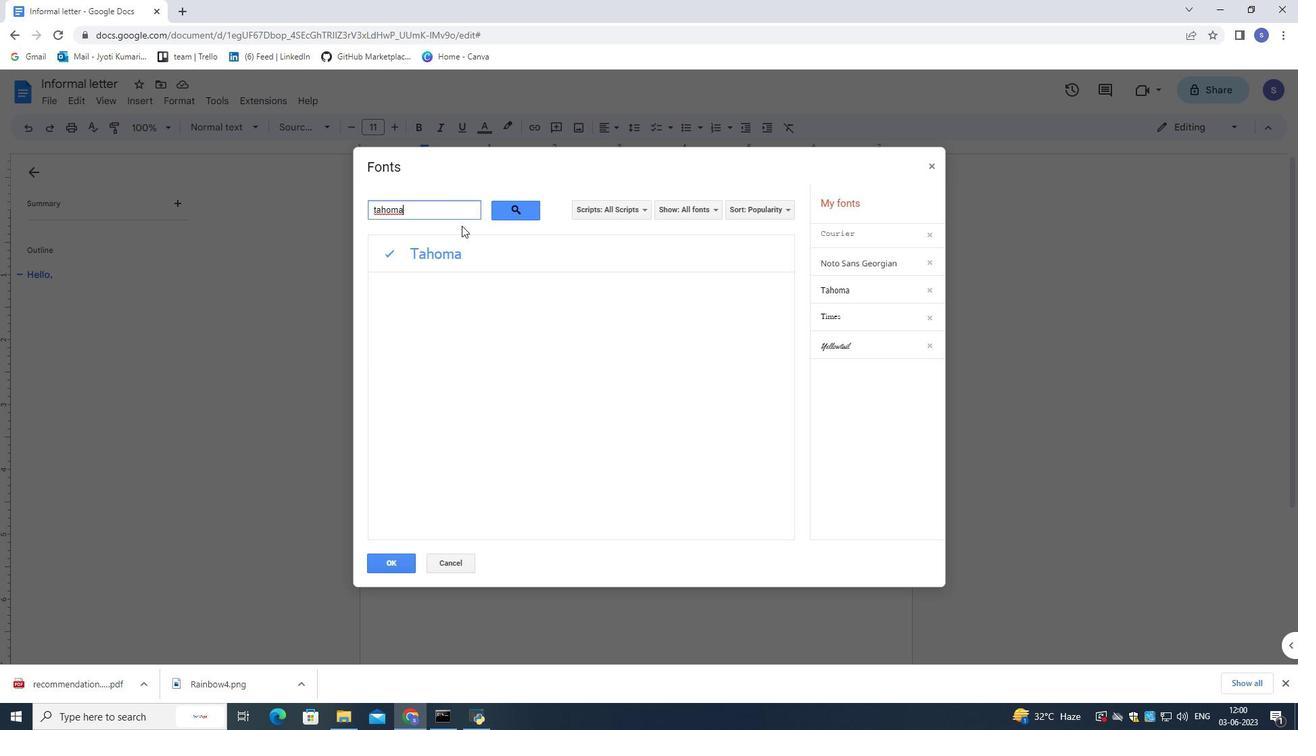 
Action: Mouse pressed left at (457, 257)
Screenshot: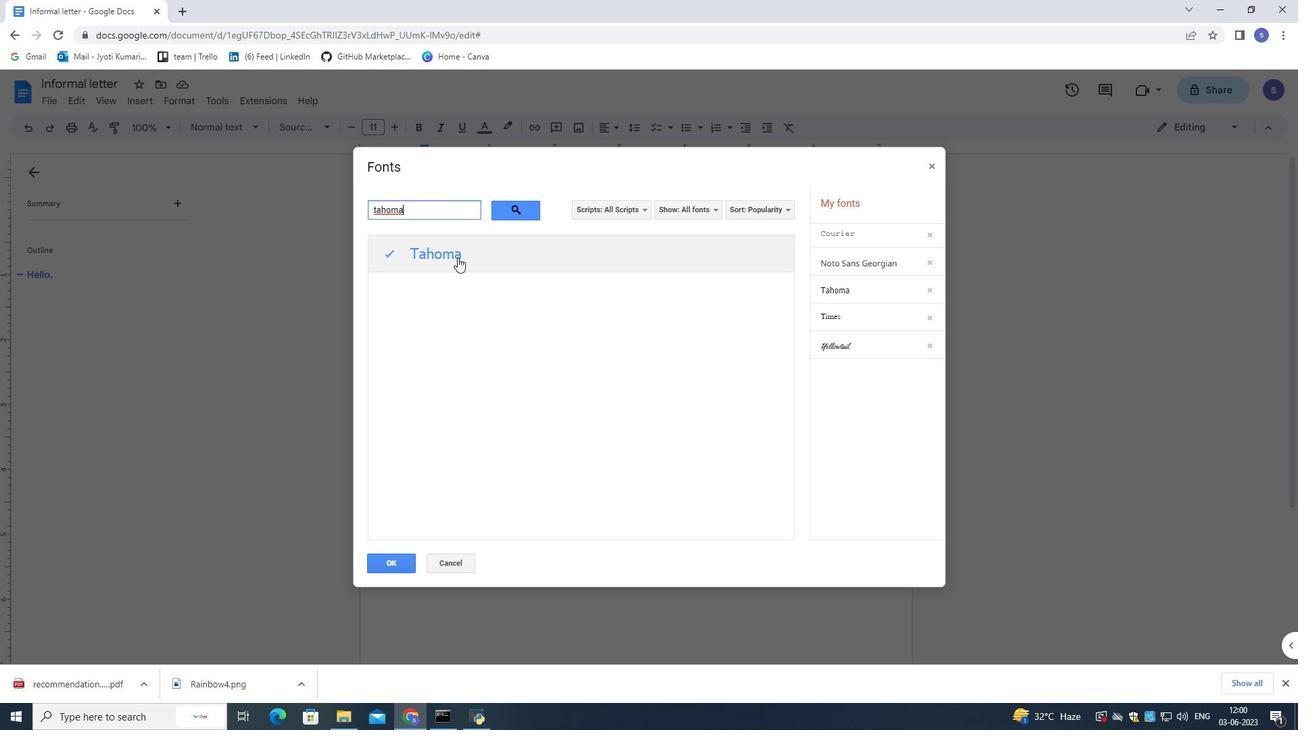 
Action: Mouse moved to (457, 259)
Screenshot: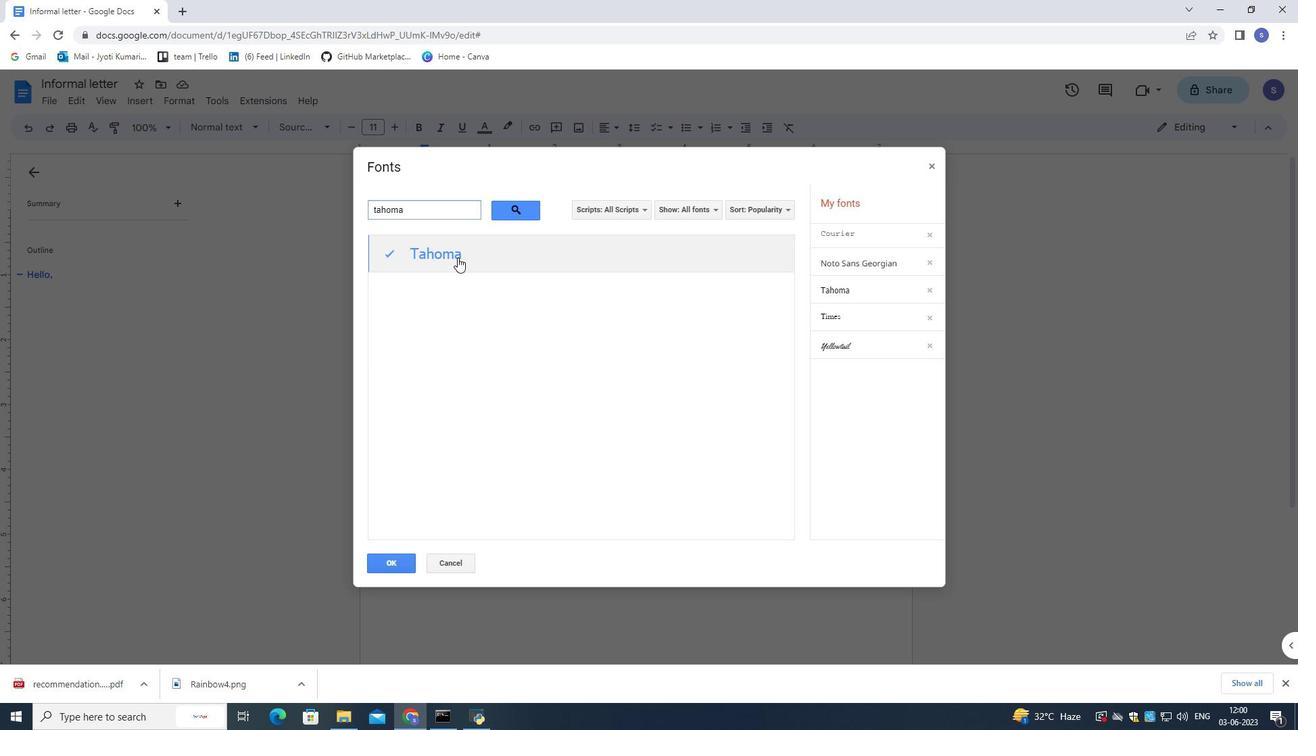 
Action: Mouse pressed left at (457, 259)
Screenshot: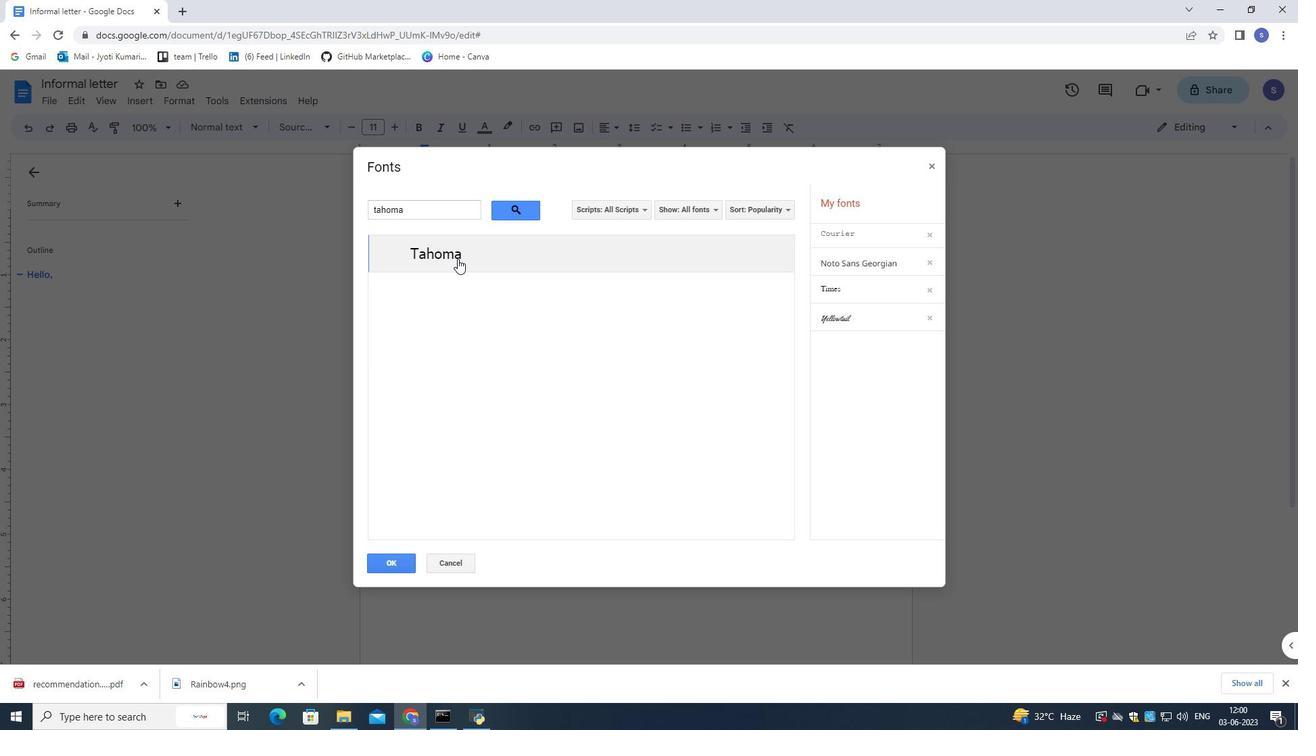 
Action: Mouse moved to (384, 558)
Screenshot: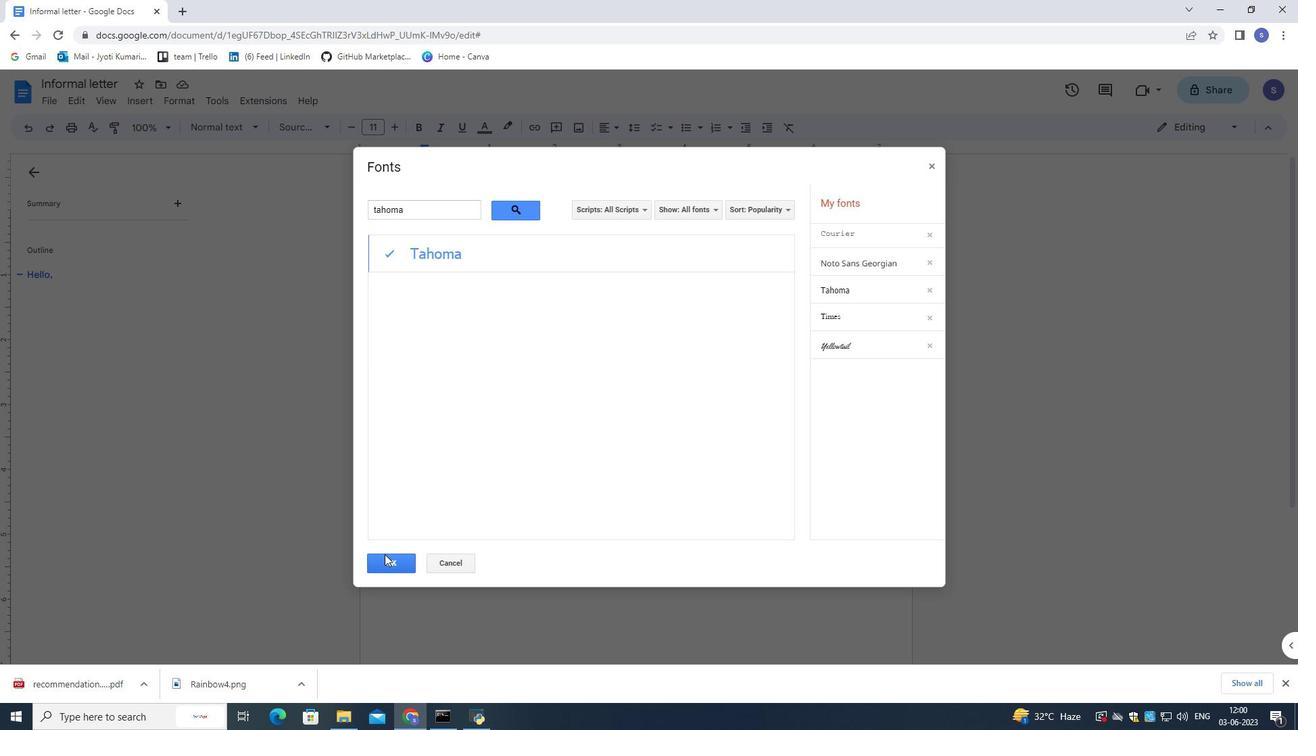 
Action: Mouse pressed left at (384, 558)
Screenshot: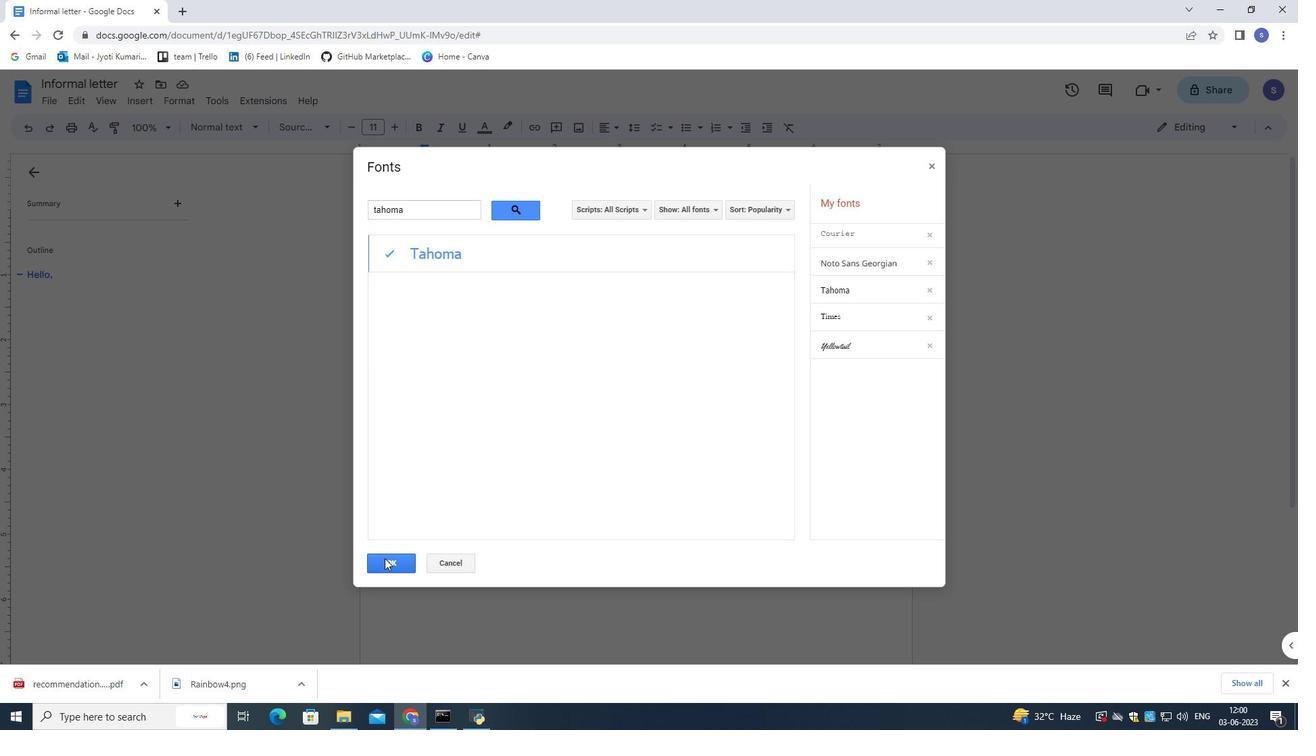 
Action: Mouse moved to (392, 127)
Screenshot: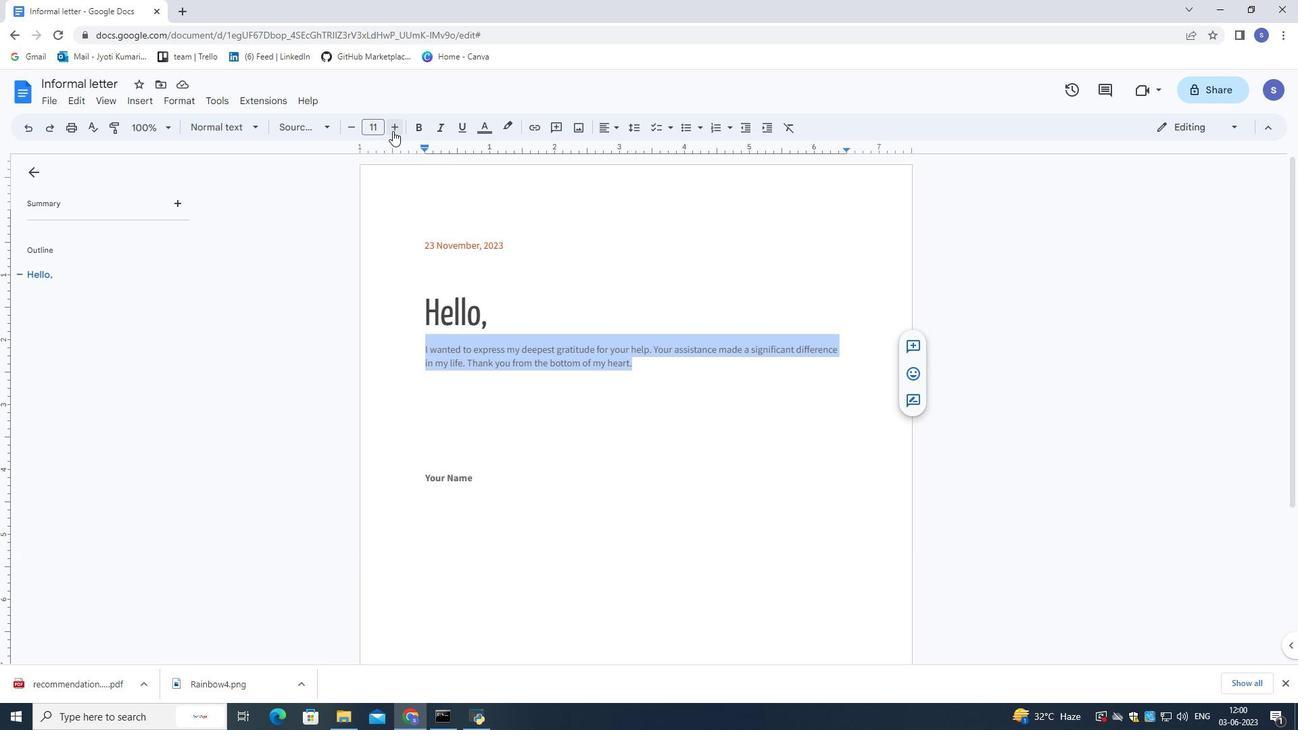
Action: Mouse pressed left at (392, 127)
Screenshot: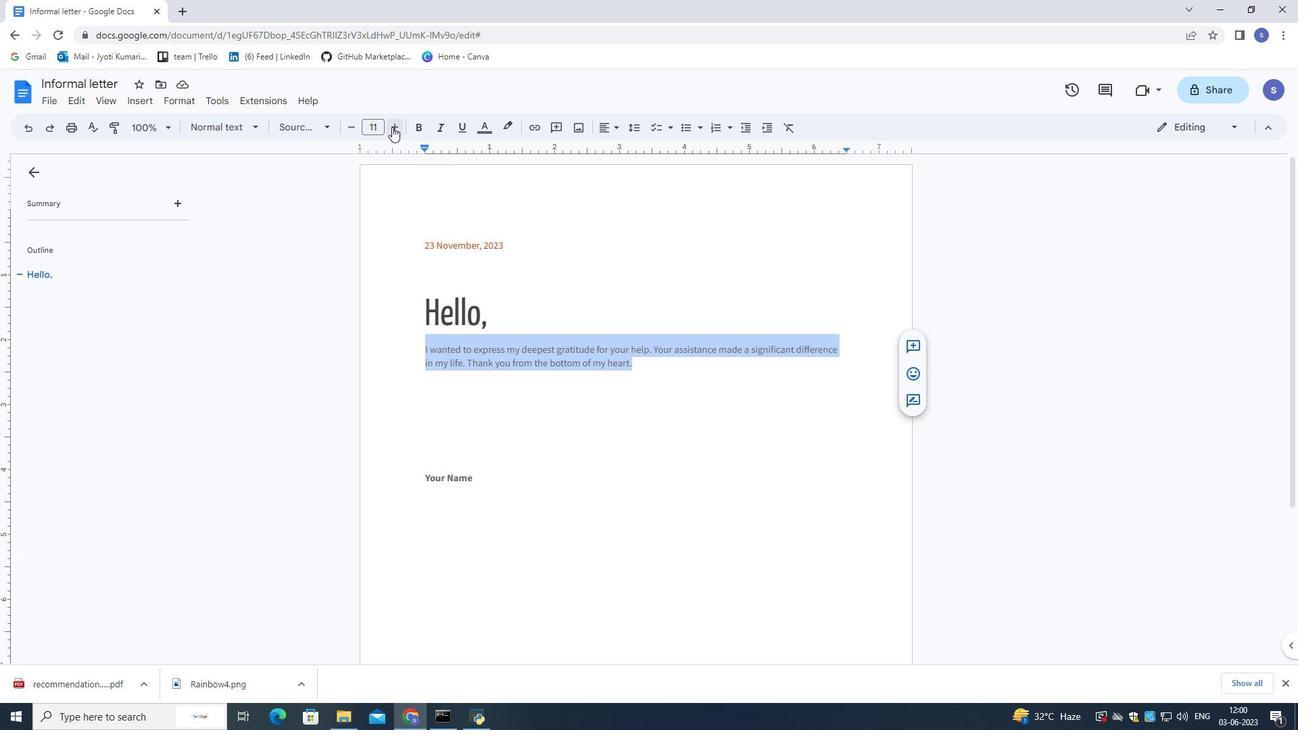 
Action: Mouse pressed left at (392, 127)
Screenshot: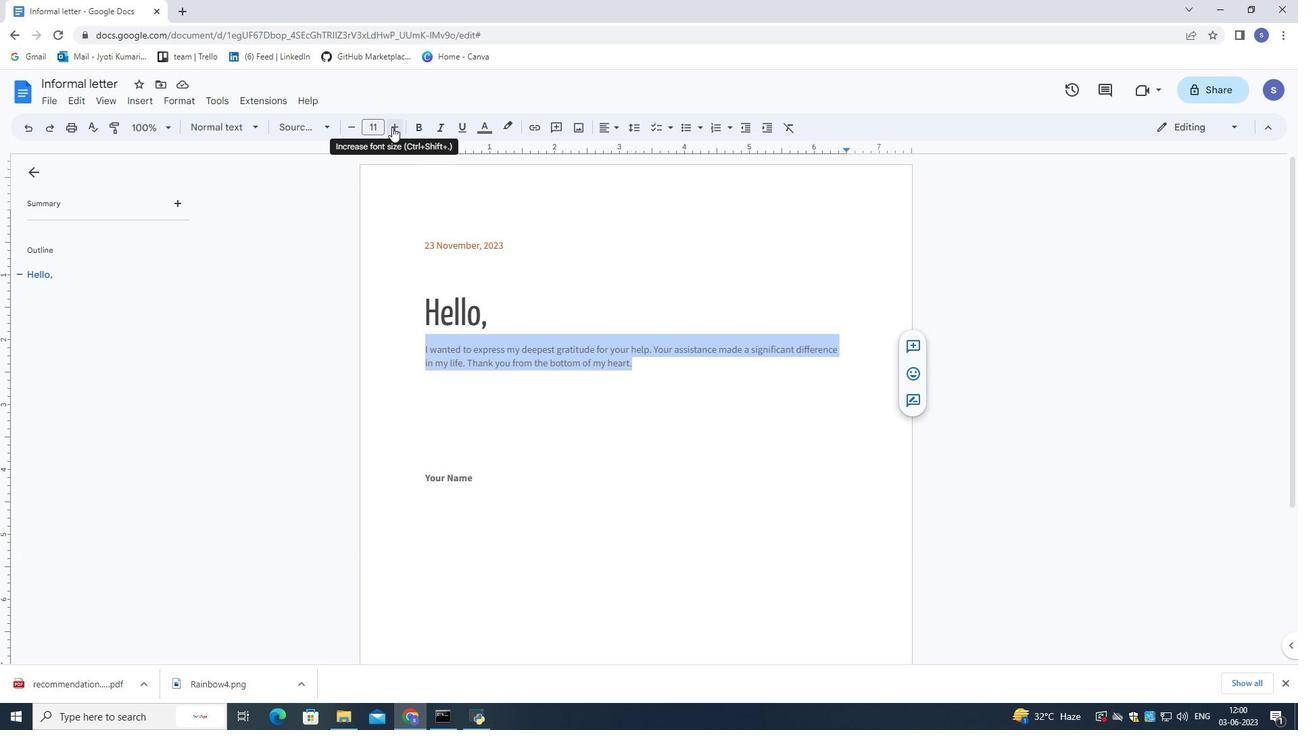 
Action: Mouse pressed left at (392, 127)
Screenshot: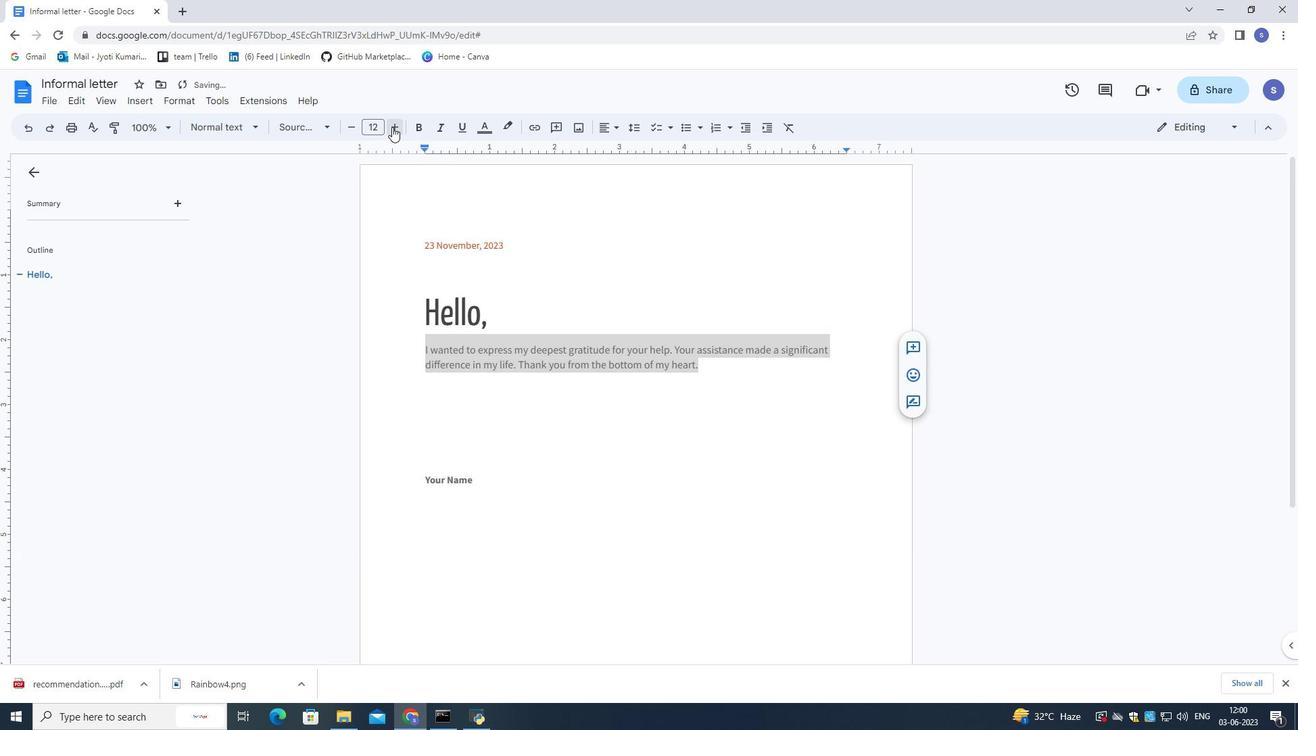 
Action: Mouse moved to (538, 486)
Screenshot: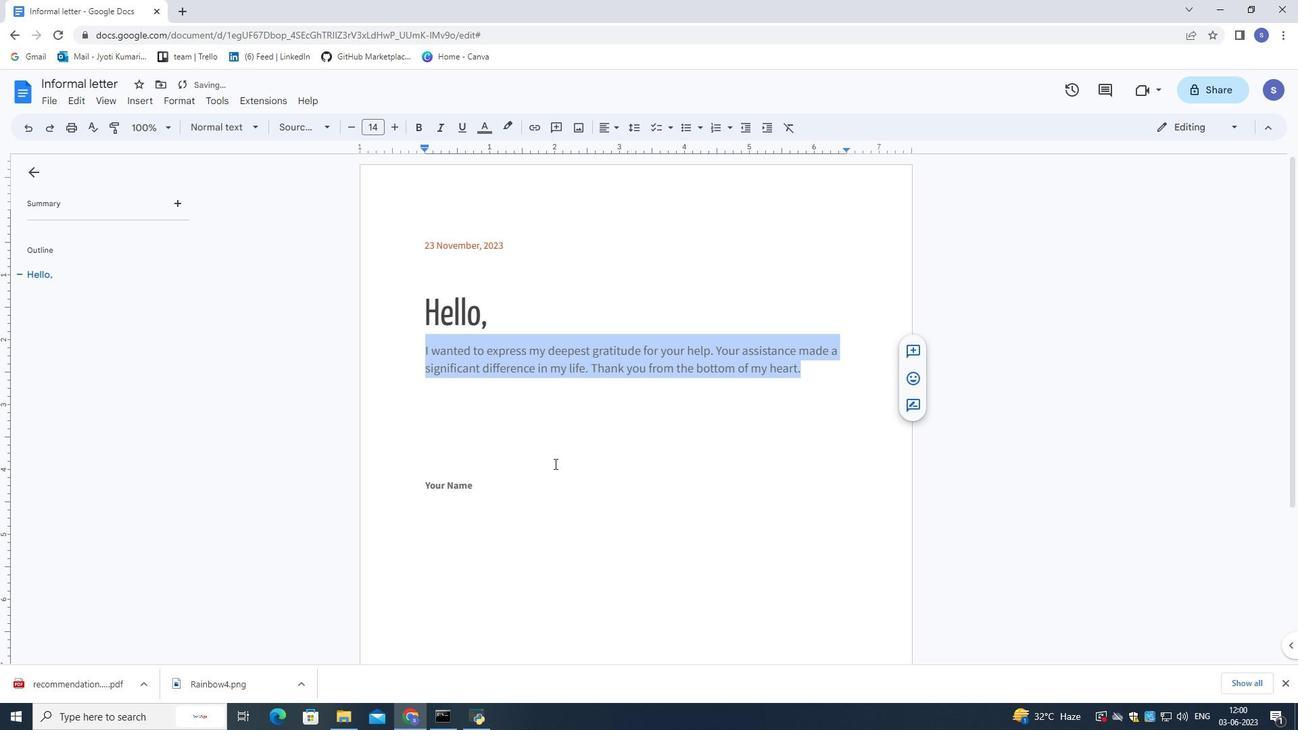 
Action: Mouse pressed left at (538, 486)
Screenshot: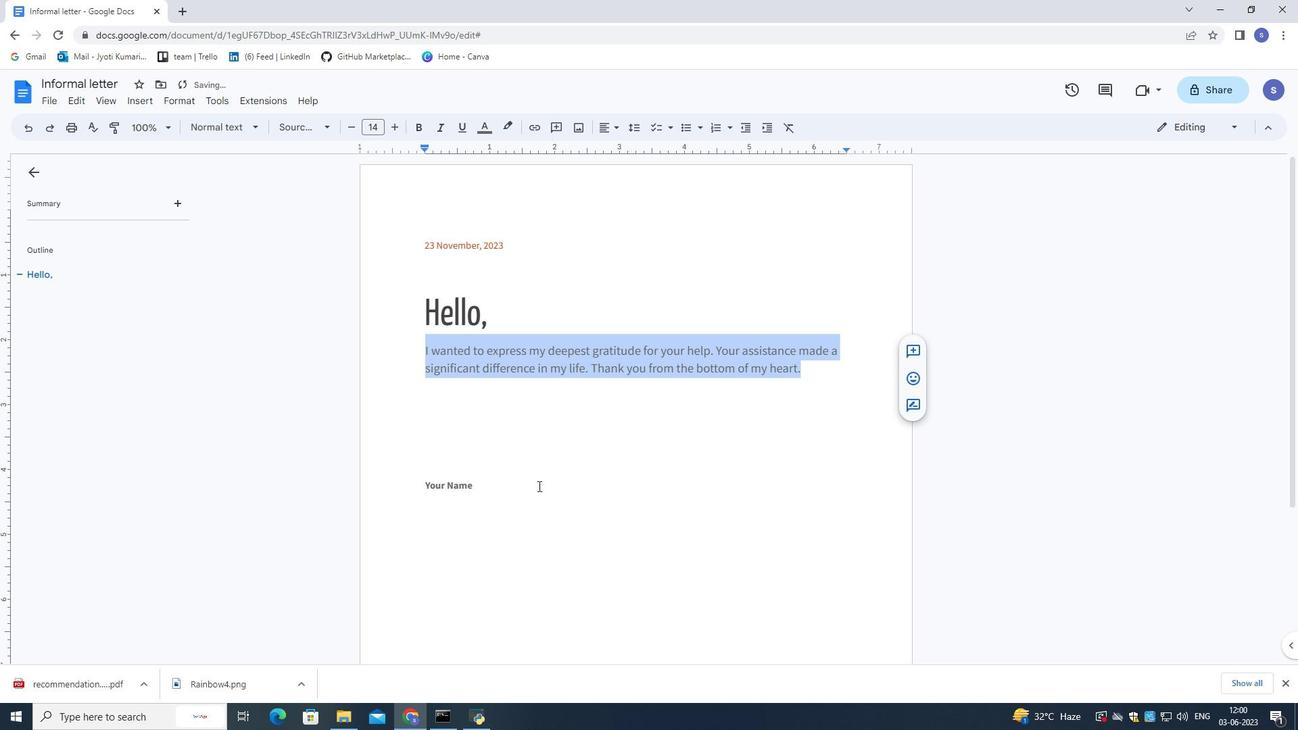 
Action: Mouse moved to (537, 486)
Screenshot: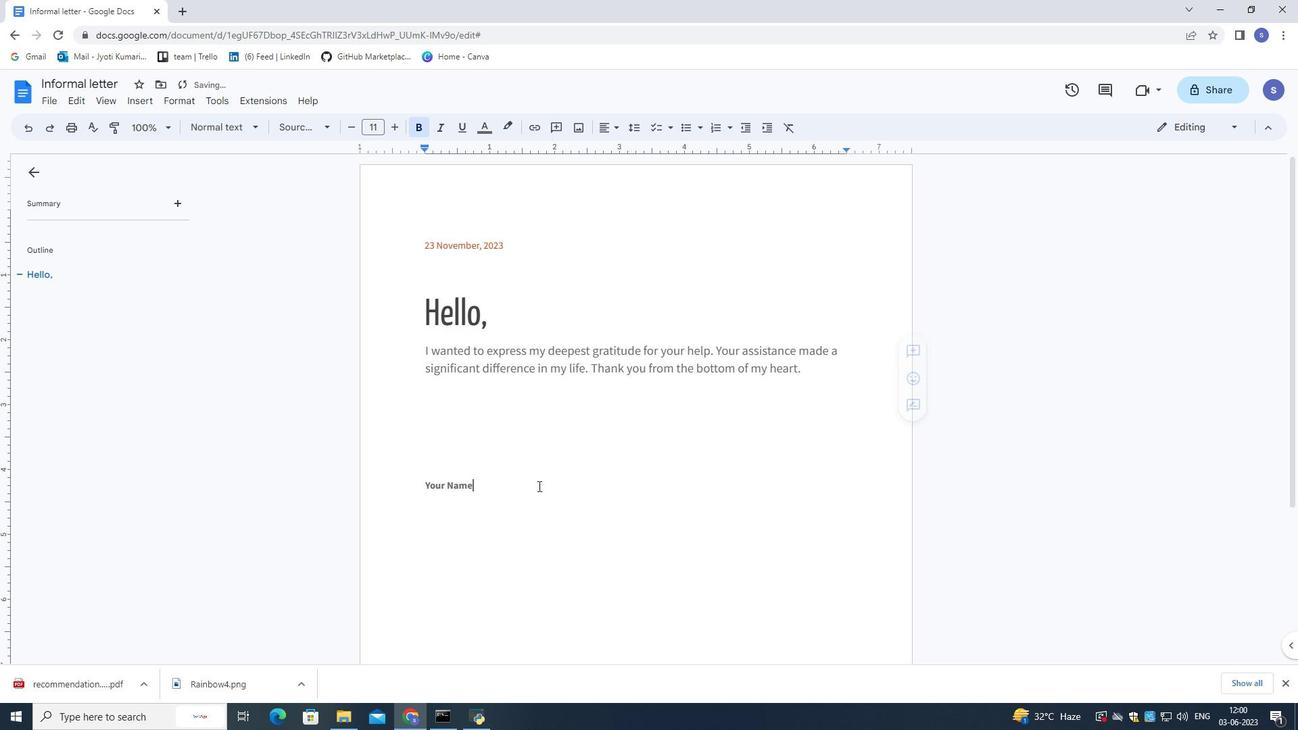 
Action: Key pressed <Key.enter><Key.shift>Jane
Screenshot: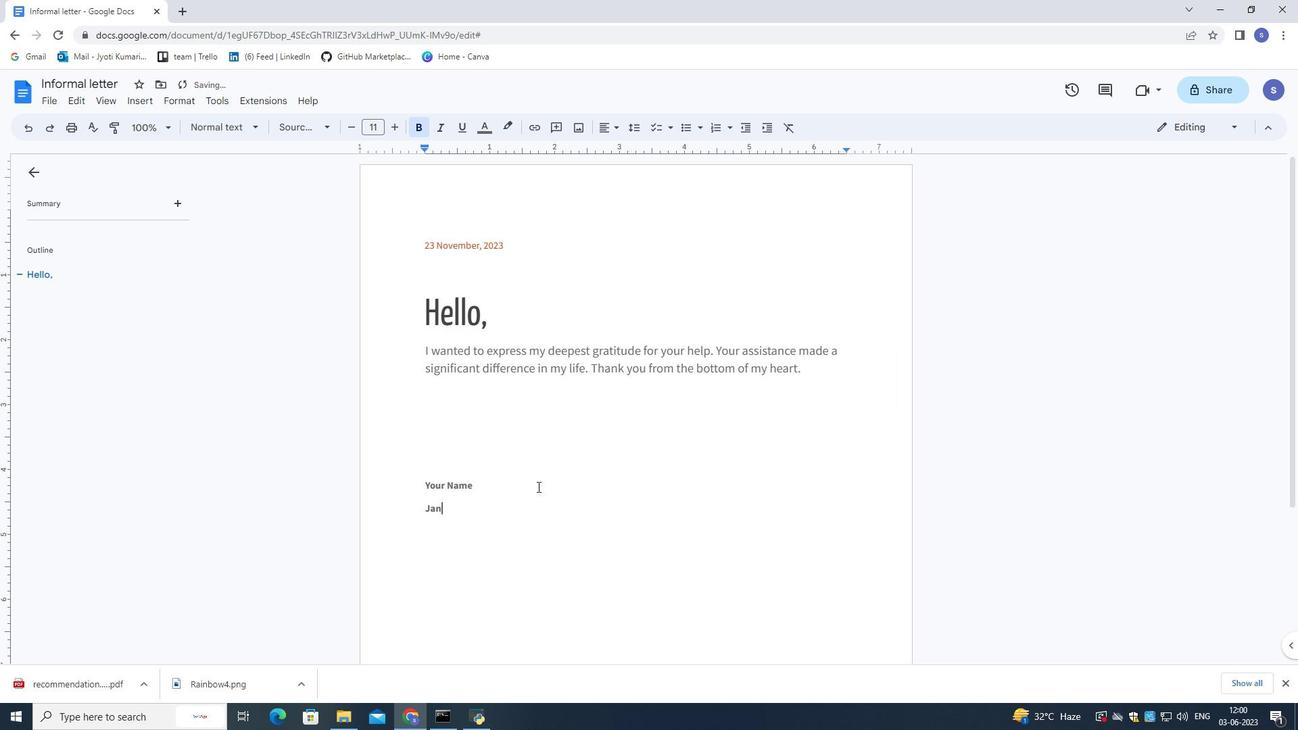 
Action: Mouse moved to (596, 489)
Screenshot: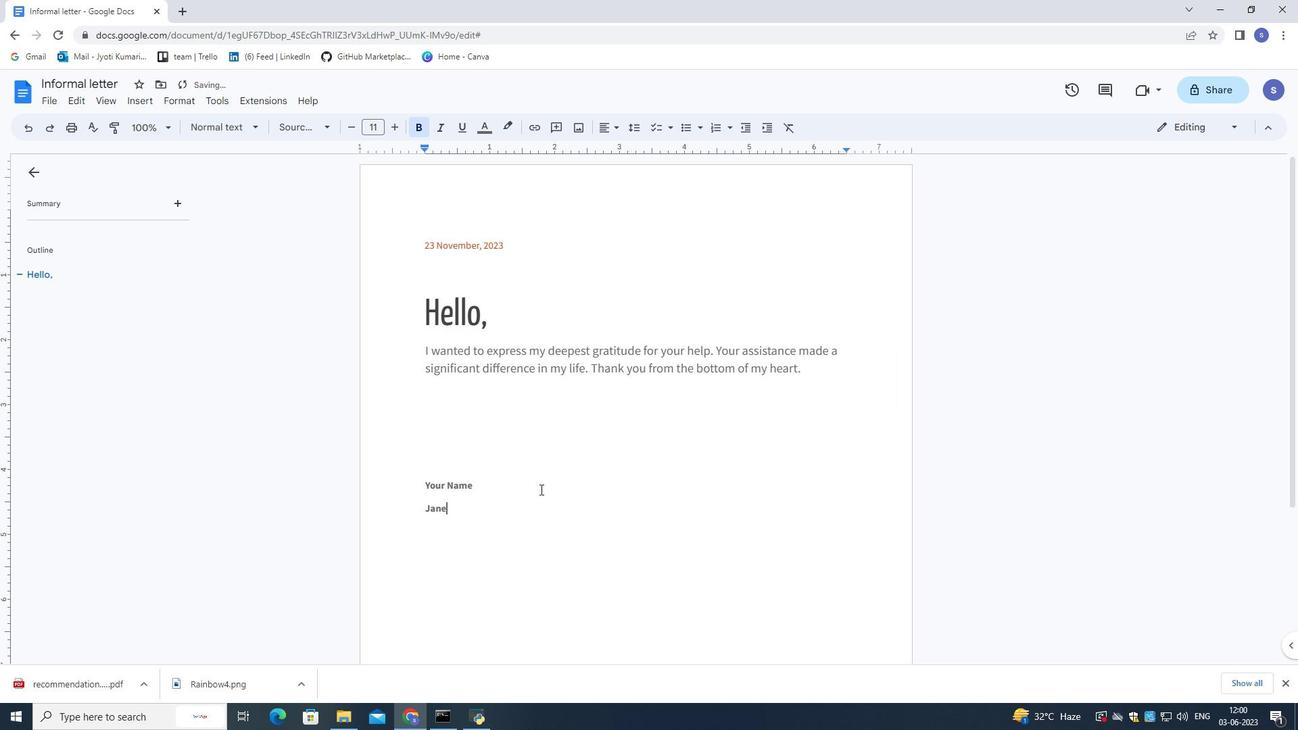 
Action: Mouse pressed left at (596, 489)
Screenshot: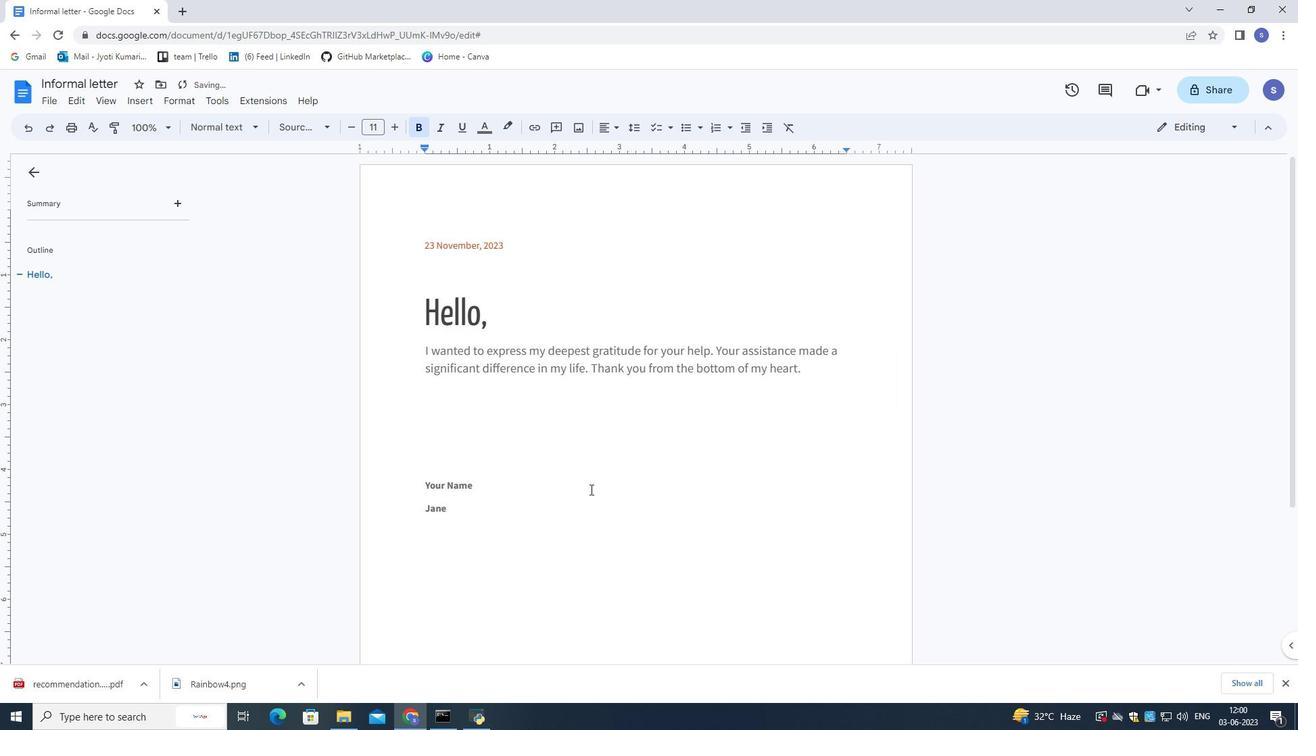 
Action: Mouse moved to (597, 489)
Screenshot: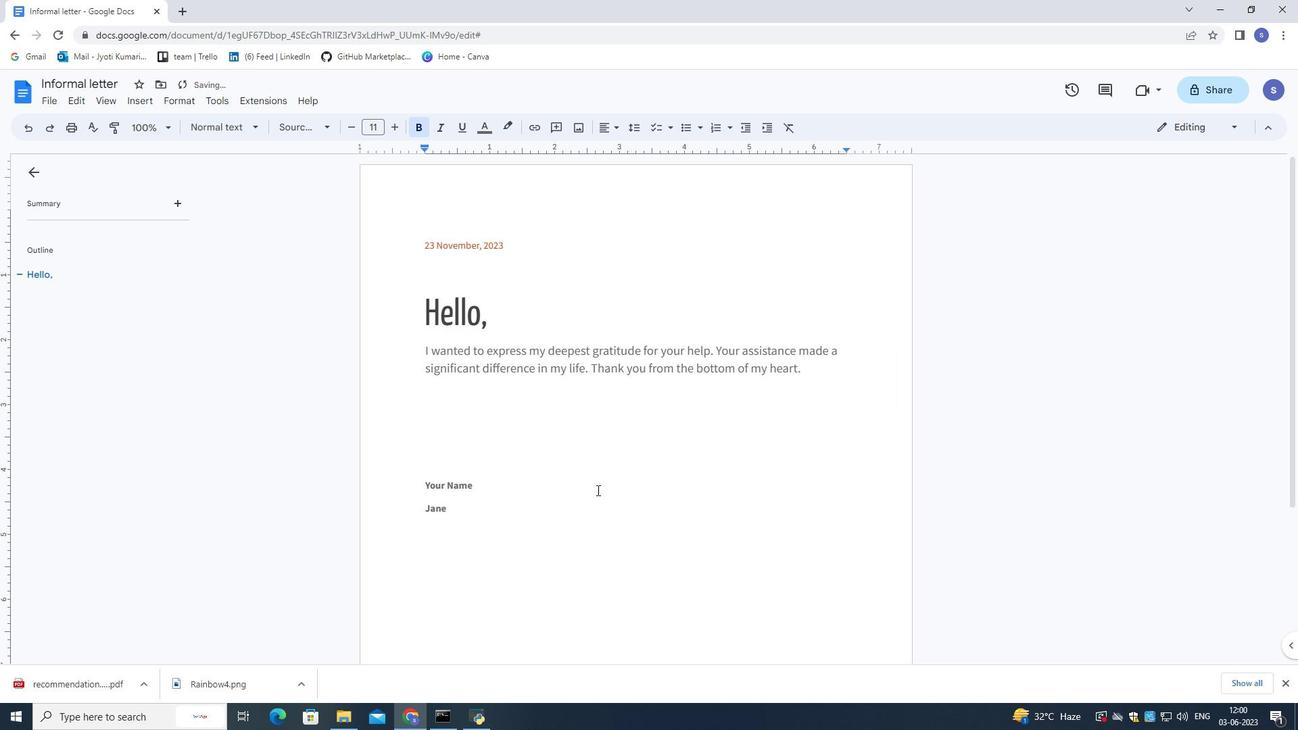 
Action: Mouse scrolled (597, 490) with delta (0, 0)
Screenshot: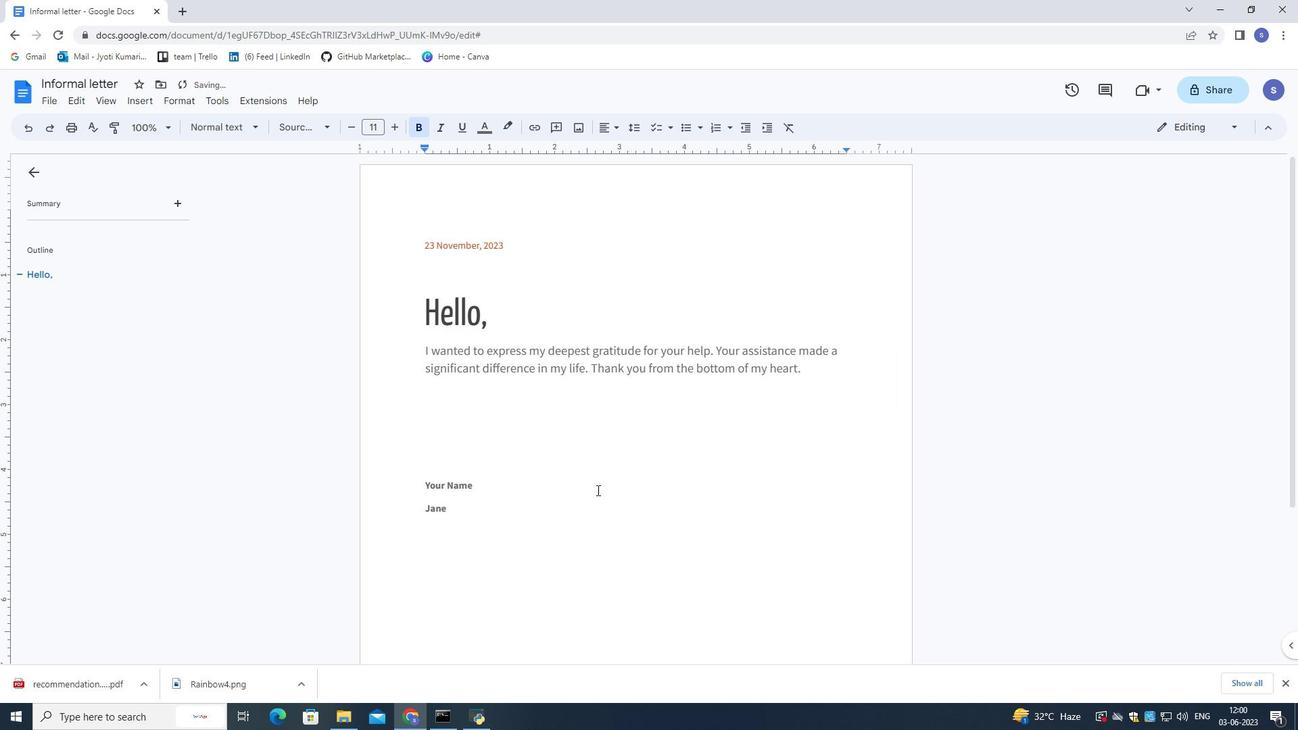 
Action: Mouse moved to (597, 489)
Screenshot: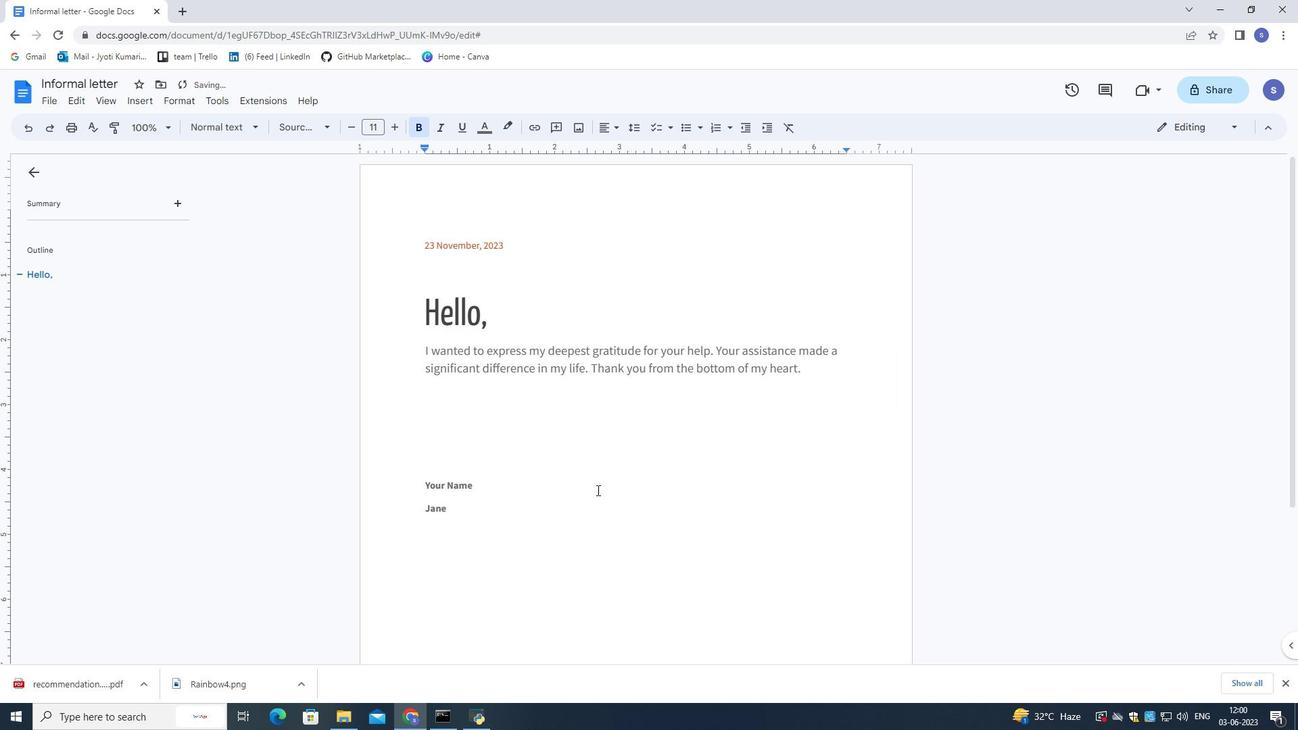 
Action: Mouse scrolled (597, 490) with delta (0, 0)
Screenshot: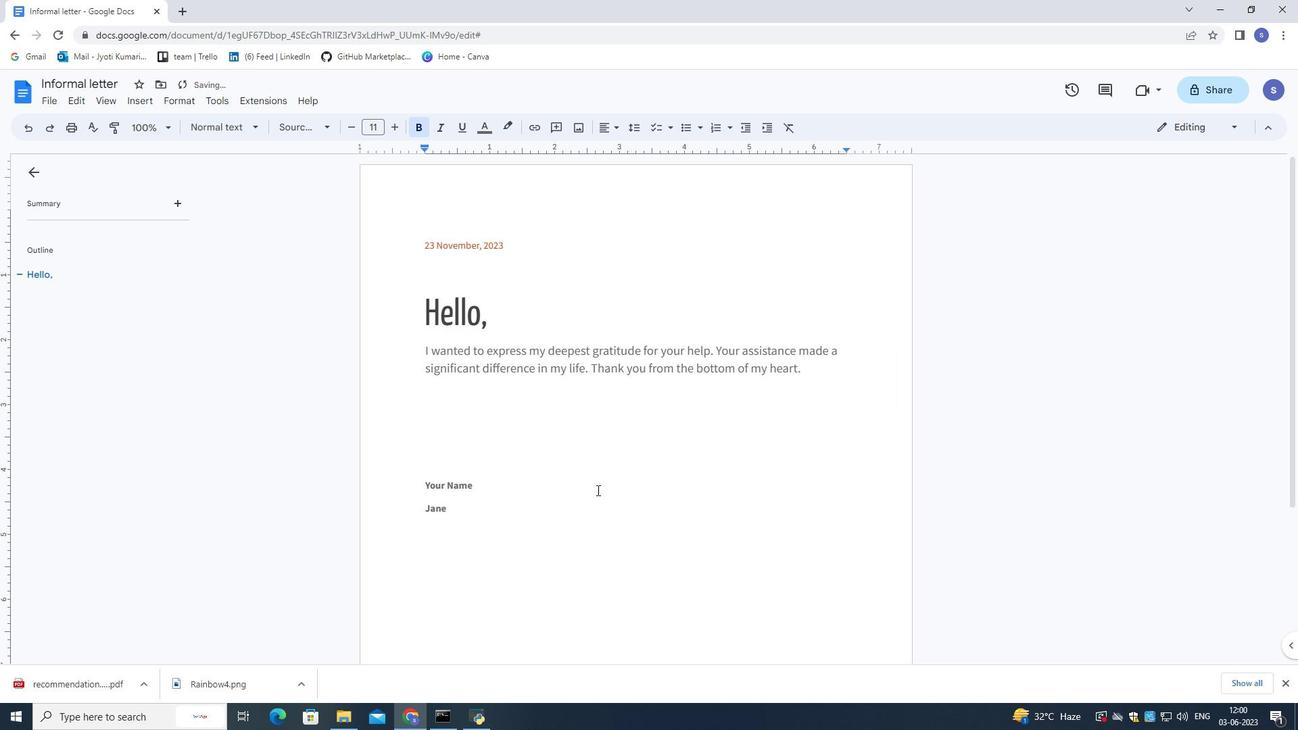
Action: Mouse moved to (597, 488)
Screenshot: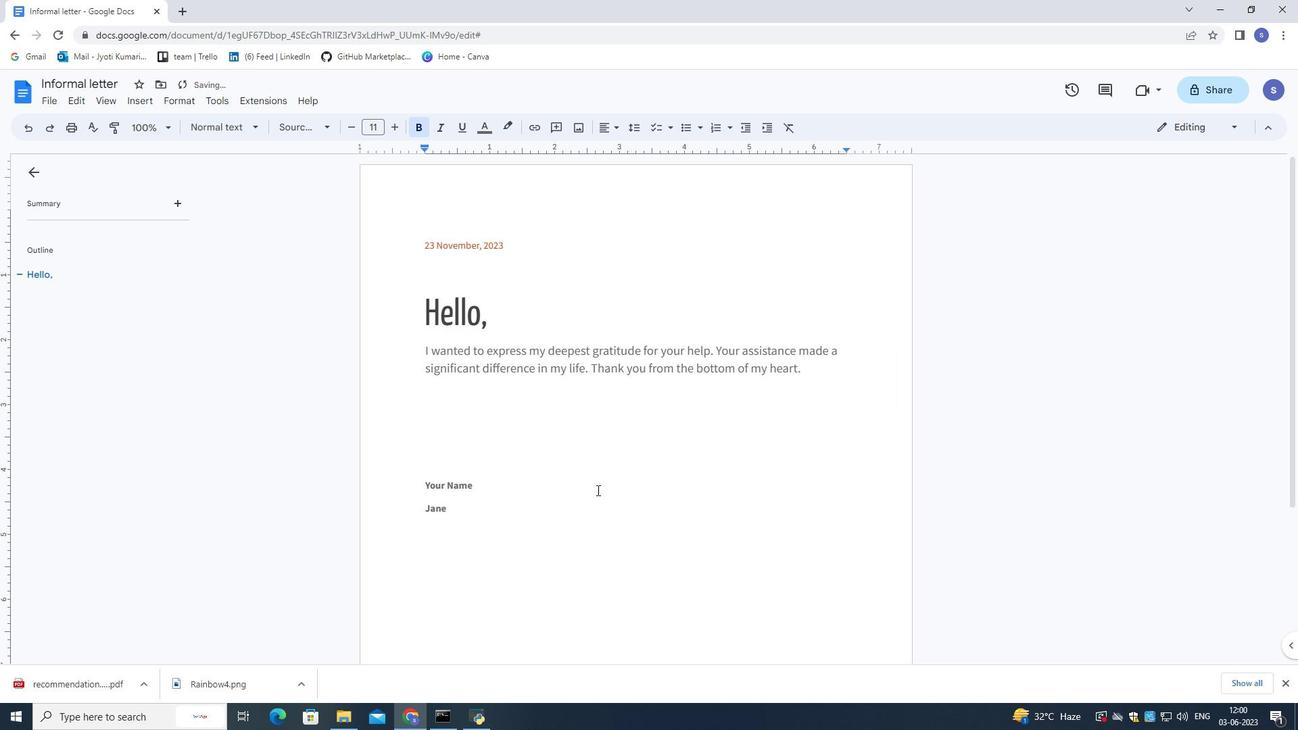 
Action: Mouse scrolled (597, 489) with delta (0, 0)
Screenshot: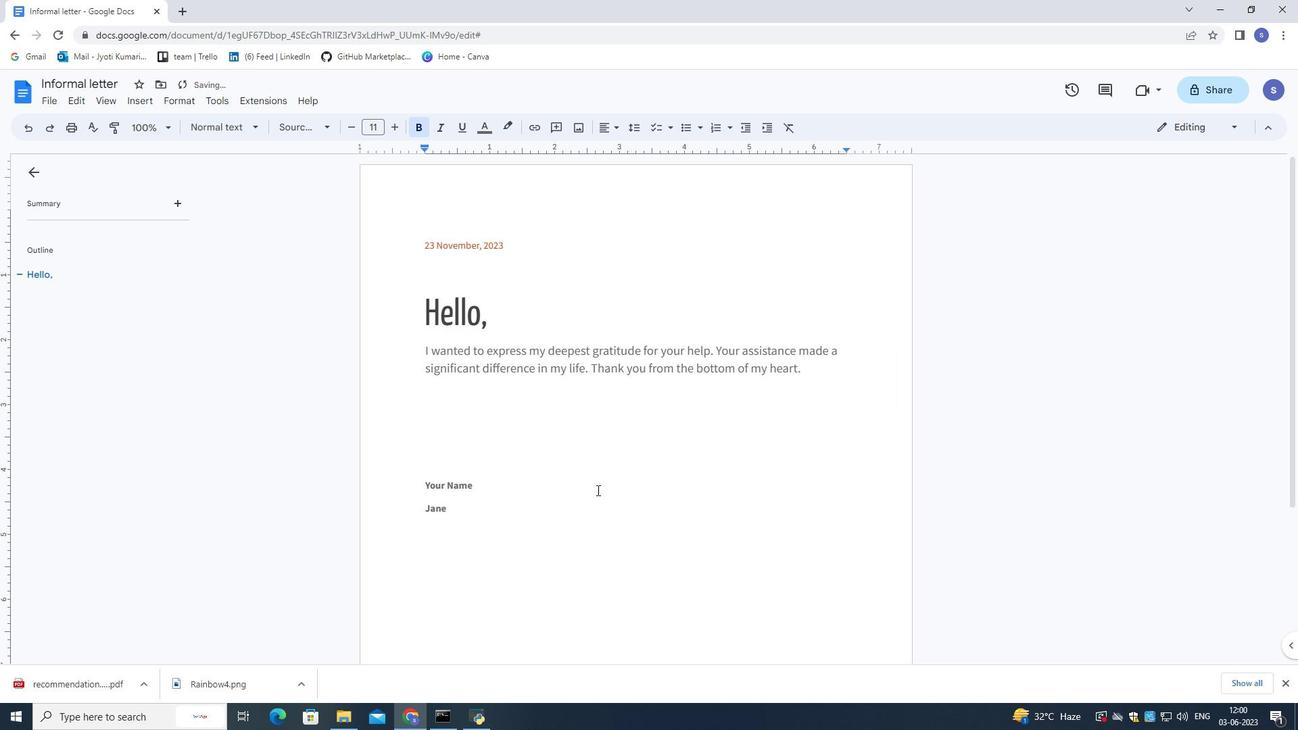 
Action: Mouse scrolled (597, 489) with delta (0, 0)
Screenshot: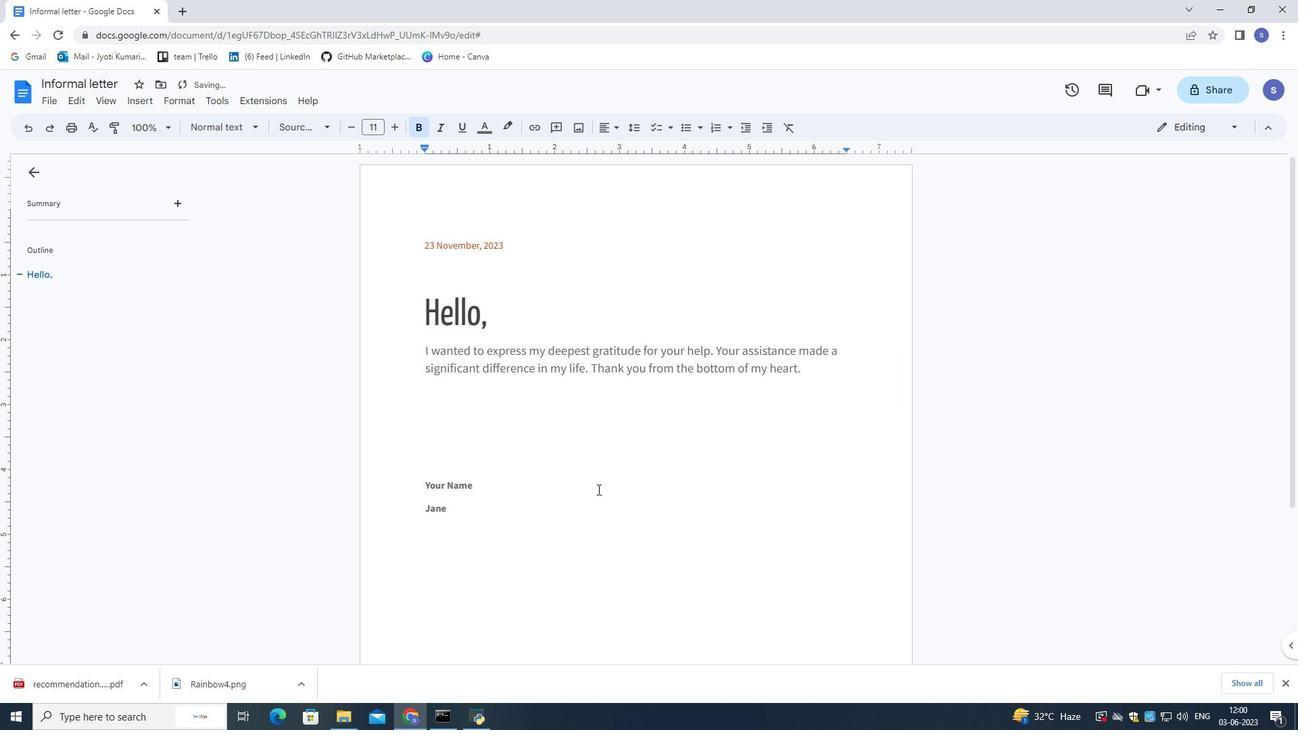 
